Task: Use the formula "ISODD" in spreadsheet "Project portfolio".
Action: Mouse moved to (657, 84)
Screenshot: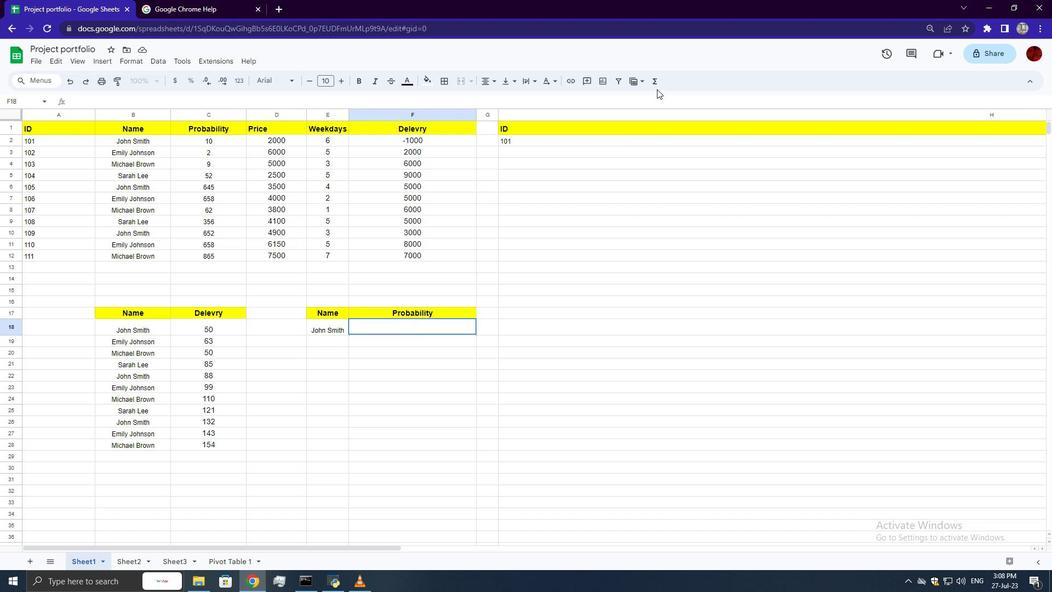 
Action: Mouse pressed left at (657, 84)
Screenshot: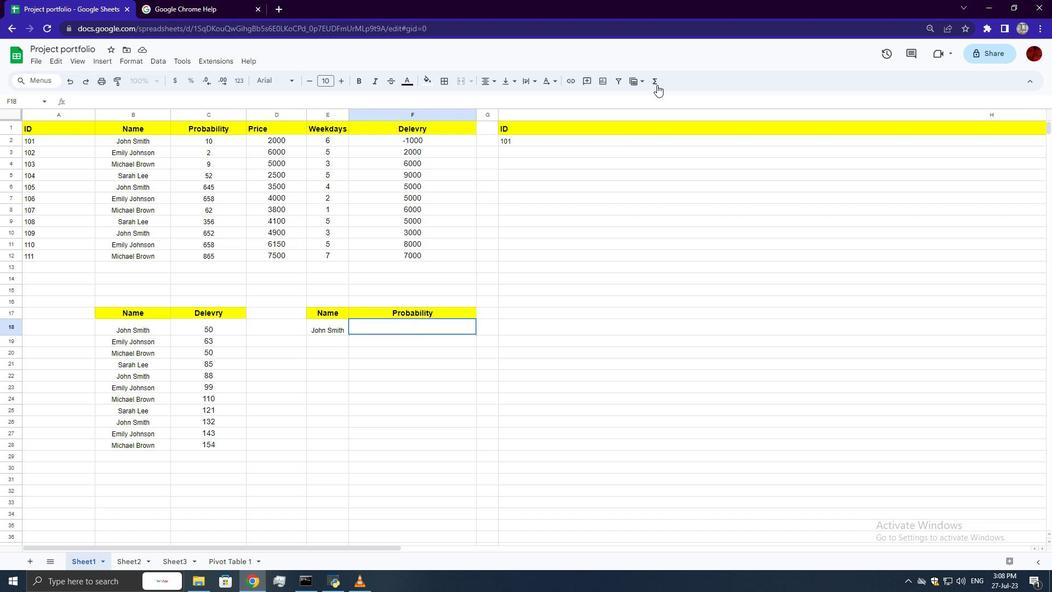 
Action: Mouse moved to (774, 192)
Screenshot: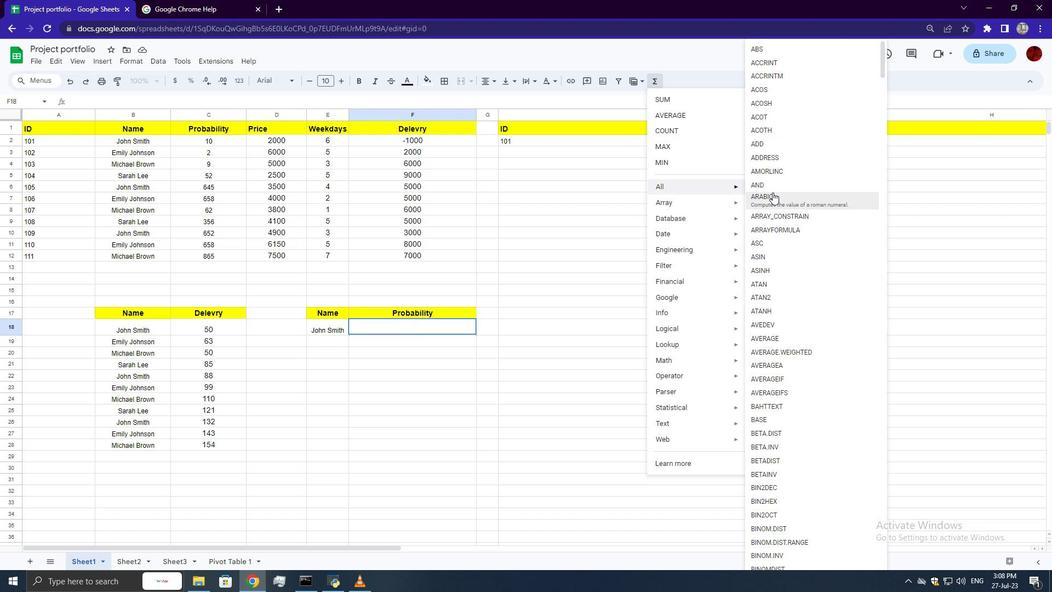 
Action: Mouse scrolled (774, 192) with delta (0, 0)
Screenshot: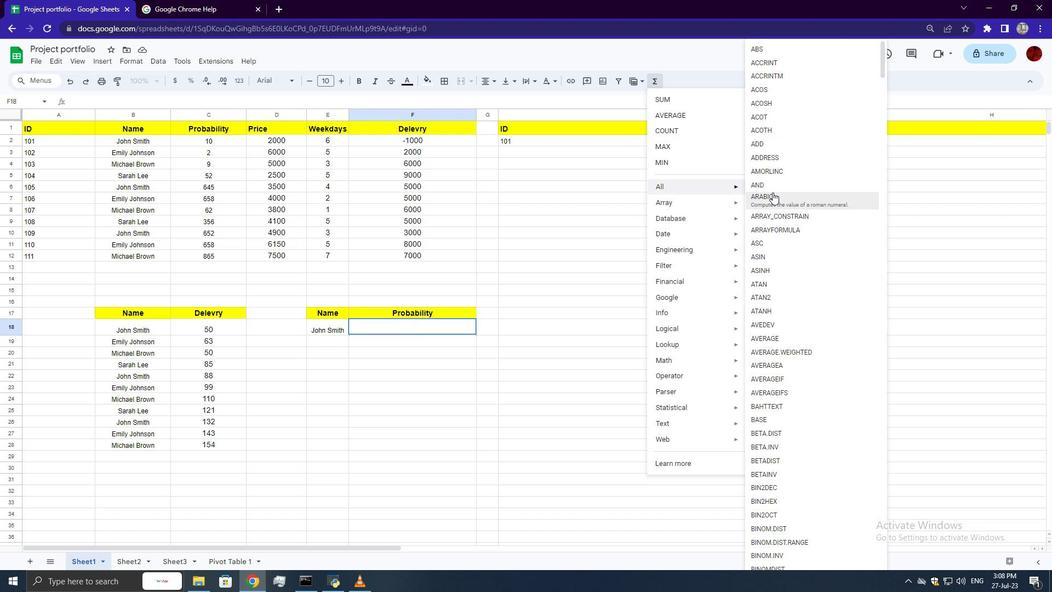 
Action: Mouse moved to (775, 195)
Screenshot: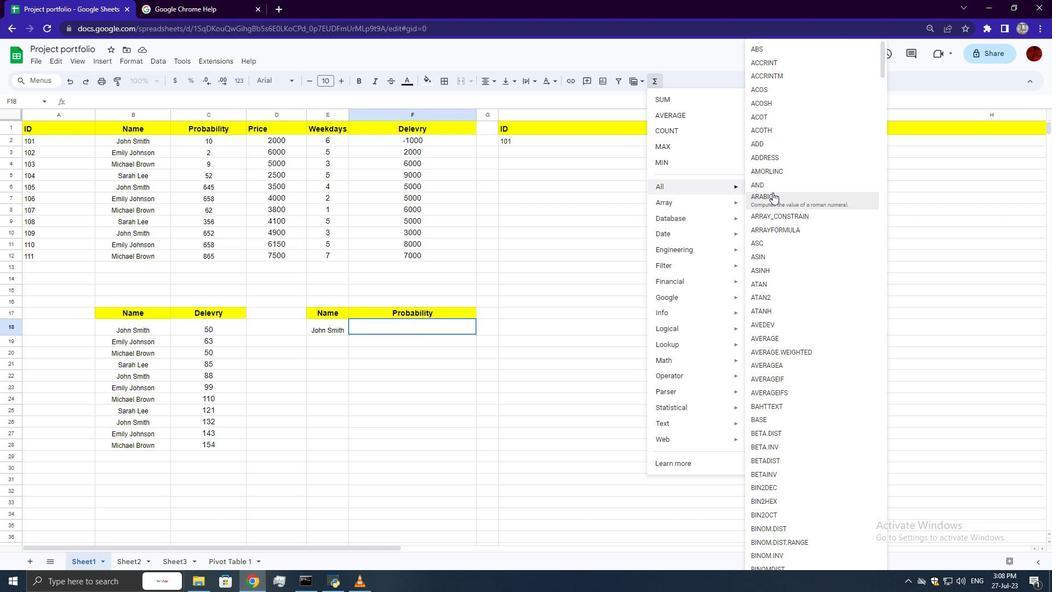 
Action: Mouse scrolled (775, 194) with delta (0, 0)
Screenshot: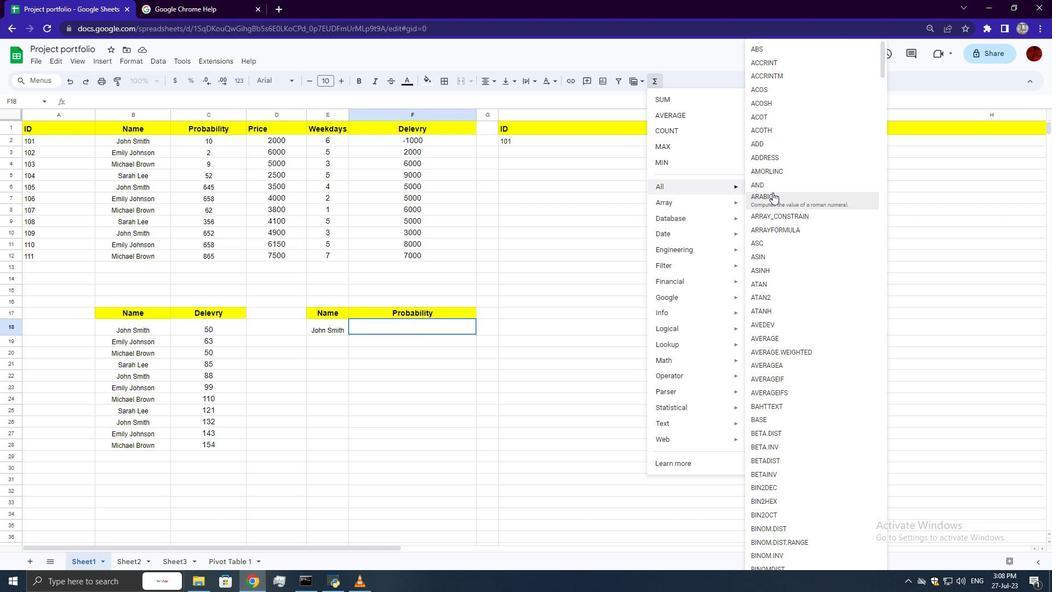 
Action: Mouse moved to (776, 195)
Screenshot: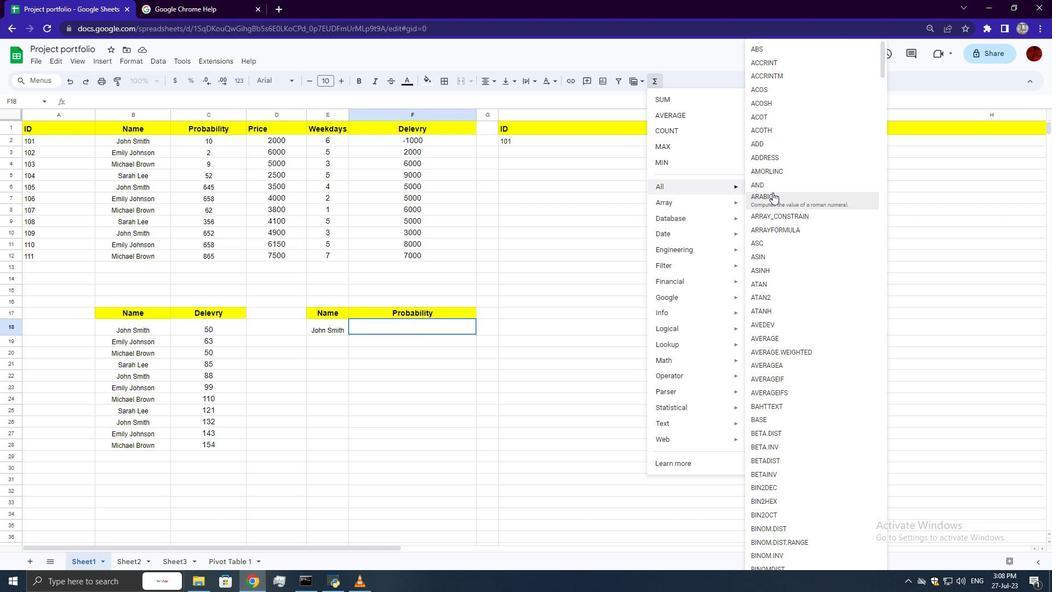 
Action: Mouse scrolled (776, 194) with delta (0, 0)
Screenshot: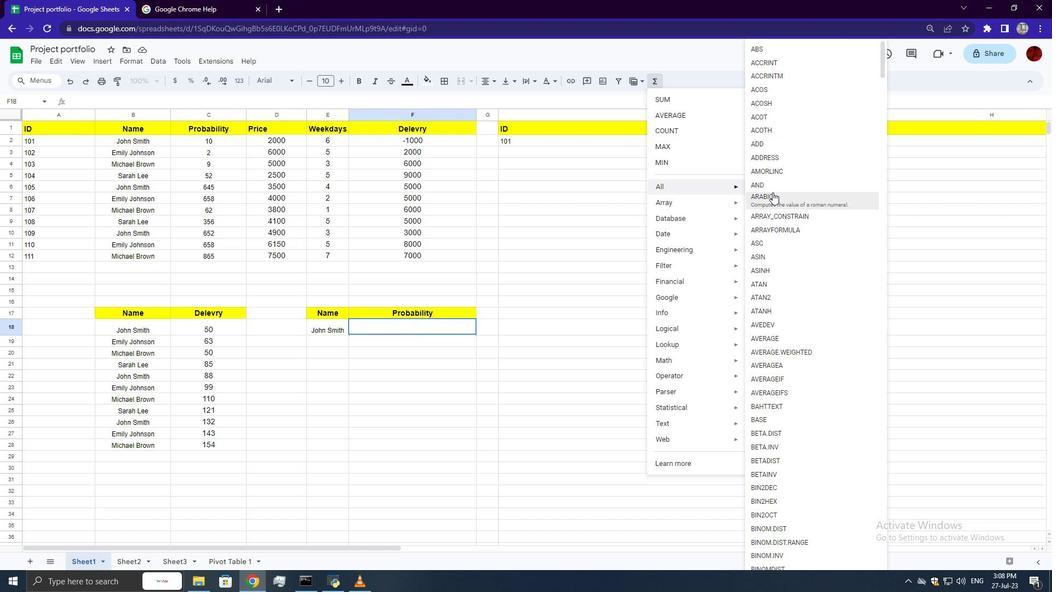 
Action: Mouse moved to (776, 195)
Screenshot: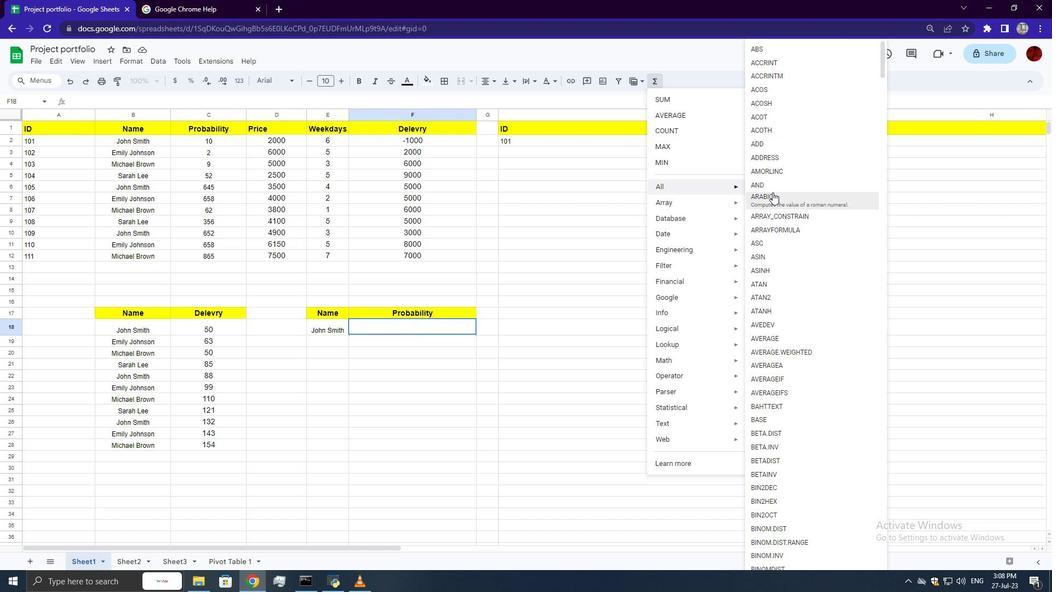 
Action: Mouse scrolled (776, 195) with delta (0, 0)
Screenshot: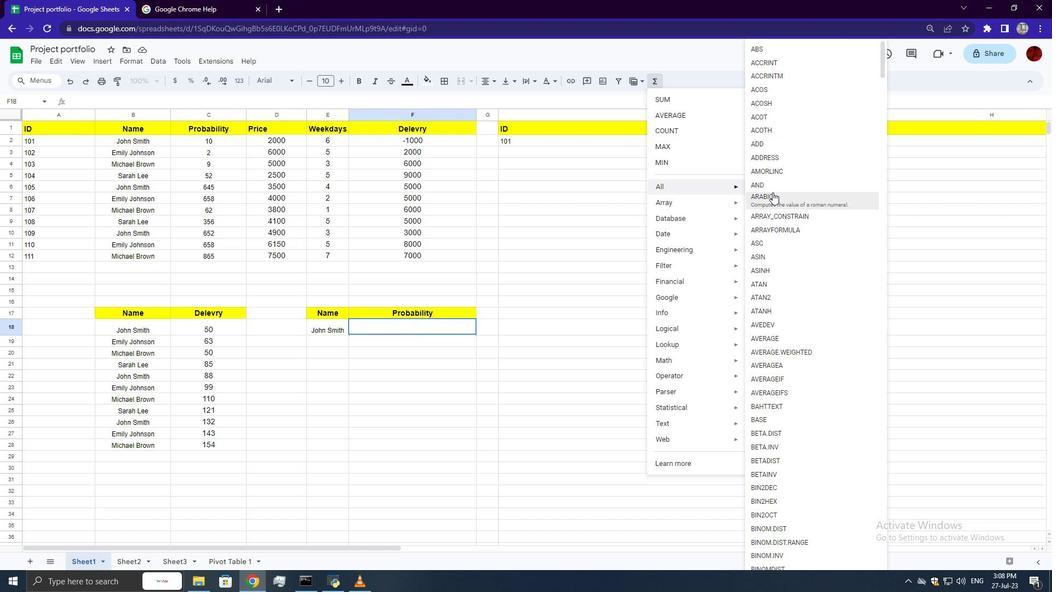 
Action: Mouse moved to (777, 197)
Screenshot: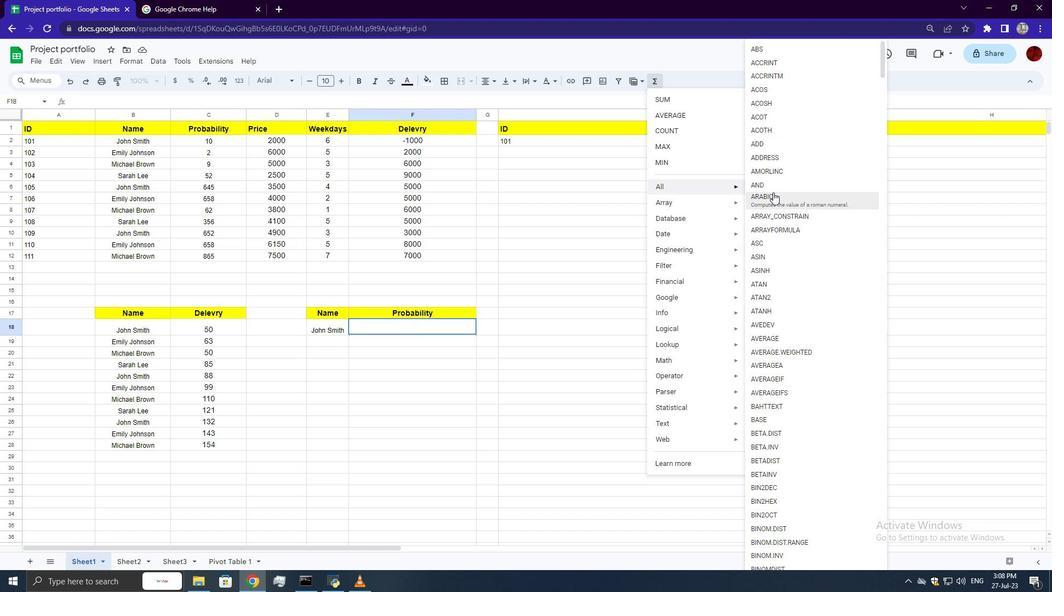 
Action: Mouse scrolled (777, 196) with delta (0, 0)
Screenshot: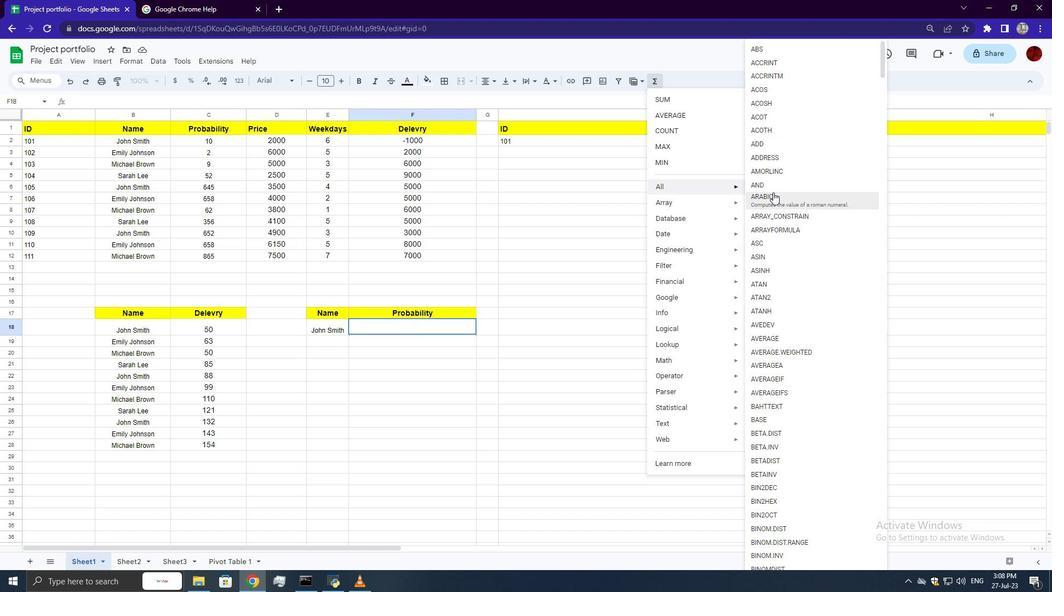 
Action: Mouse moved to (782, 206)
Screenshot: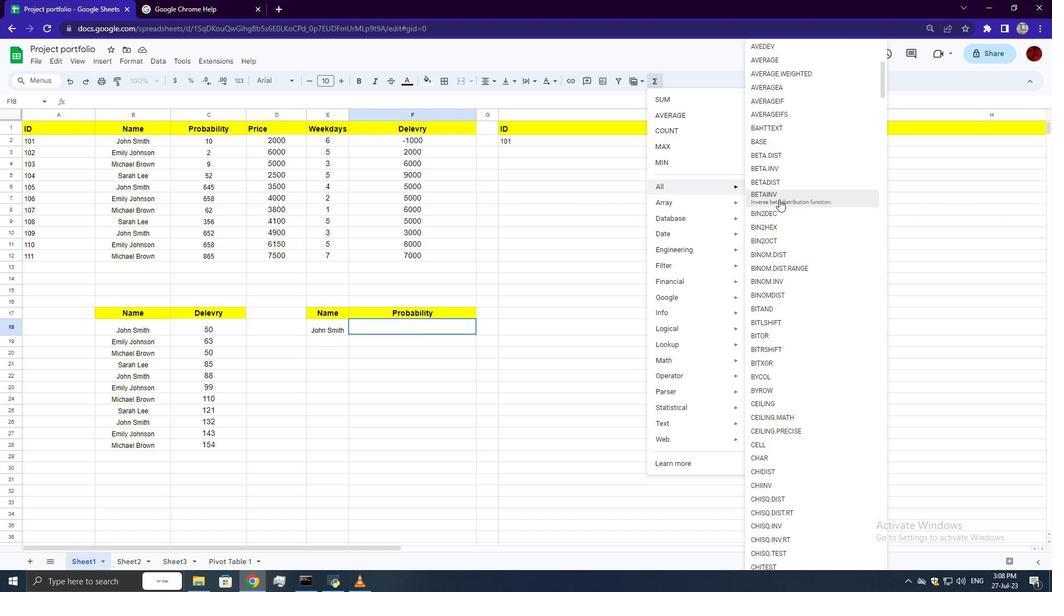 
Action: Mouse scrolled (782, 206) with delta (0, 0)
Screenshot: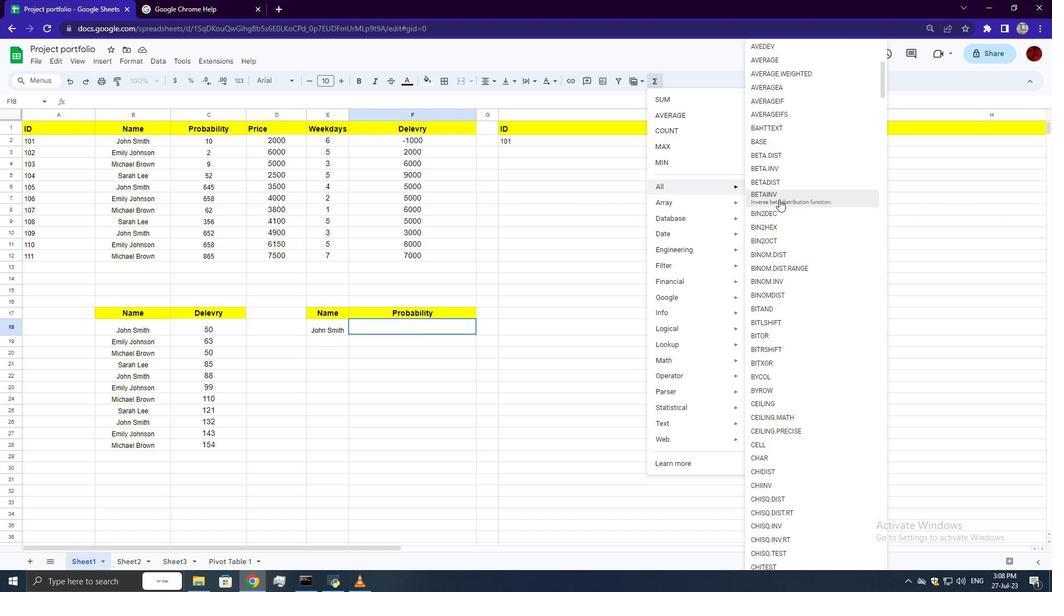 
Action: Mouse moved to (782, 206)
Screenshot: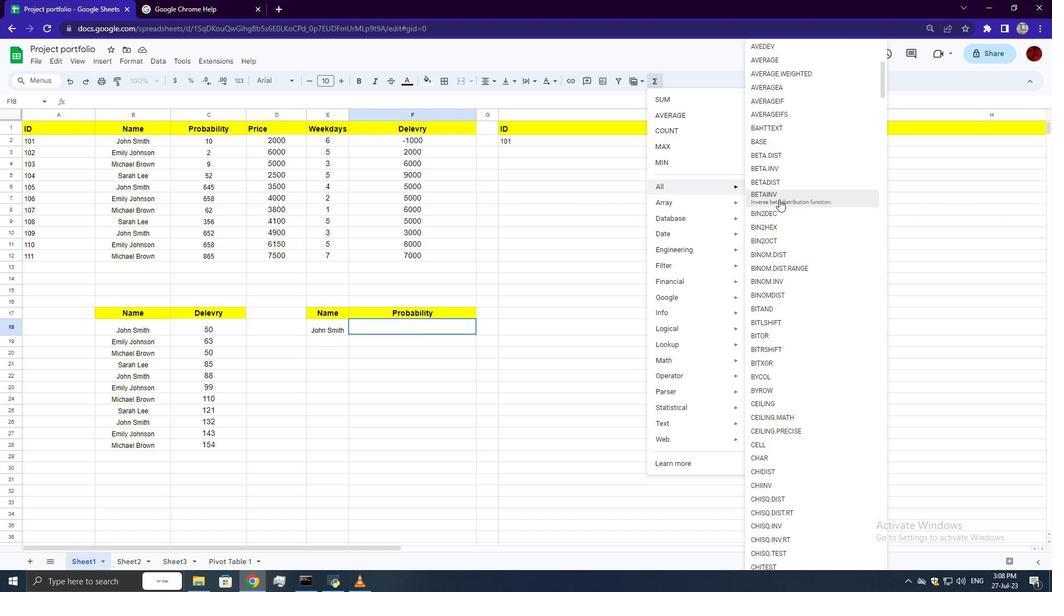 
Action: Mouse scrolled (782, 206) with delta (0, 0)
Screenshot: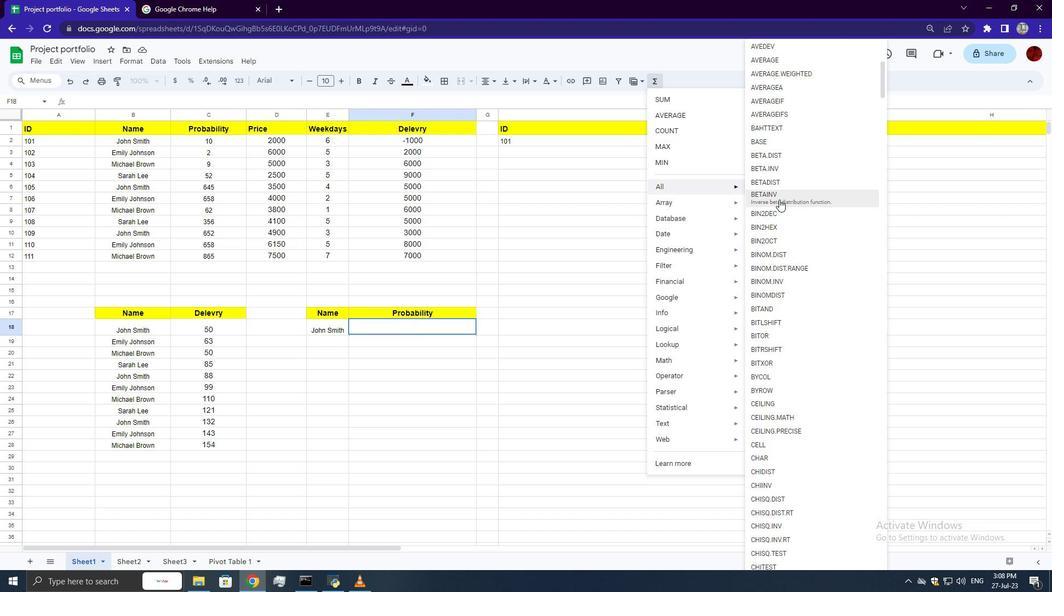 
Action: Mouse scrolled (782, 206) with delta (0, 0)
Screenshot: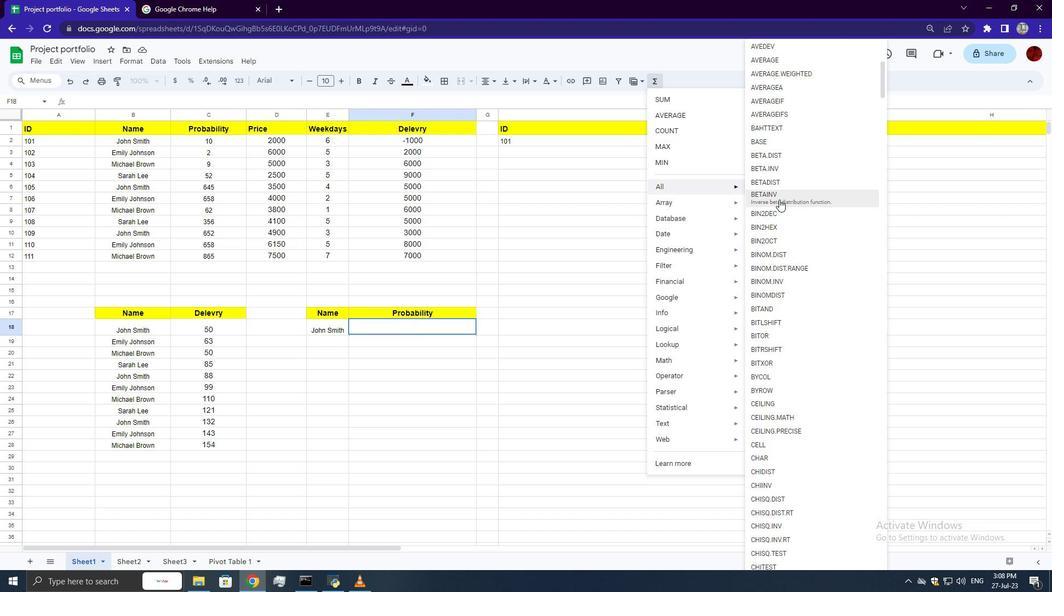 
Action: Mouse scrolled (782, 206) with delta (0, 0)
Screenshot: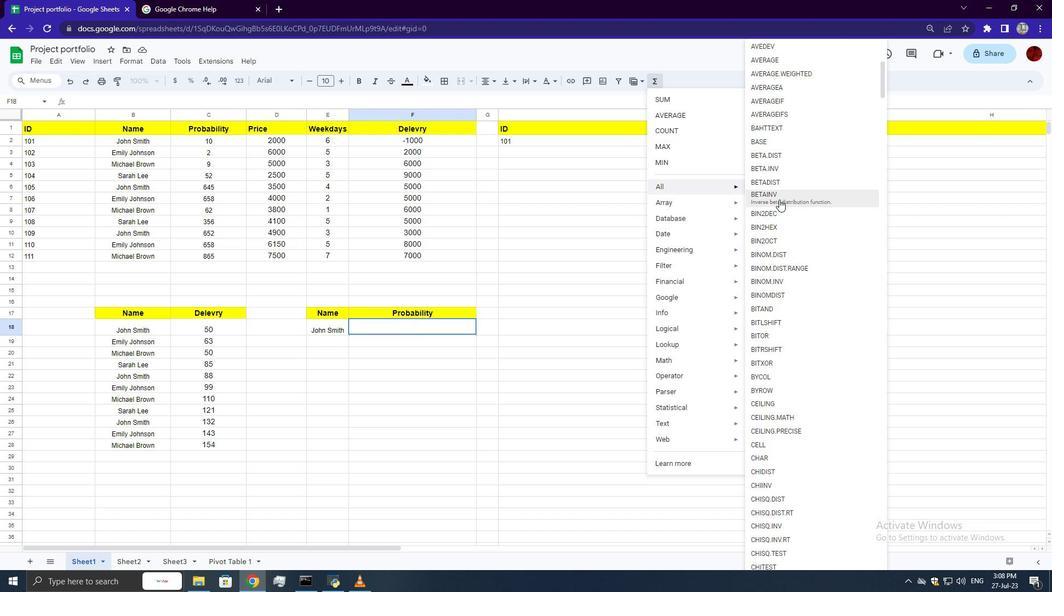 
Action: Mouse scrolled (782, 206) with delta (0, 0)
Screenshot: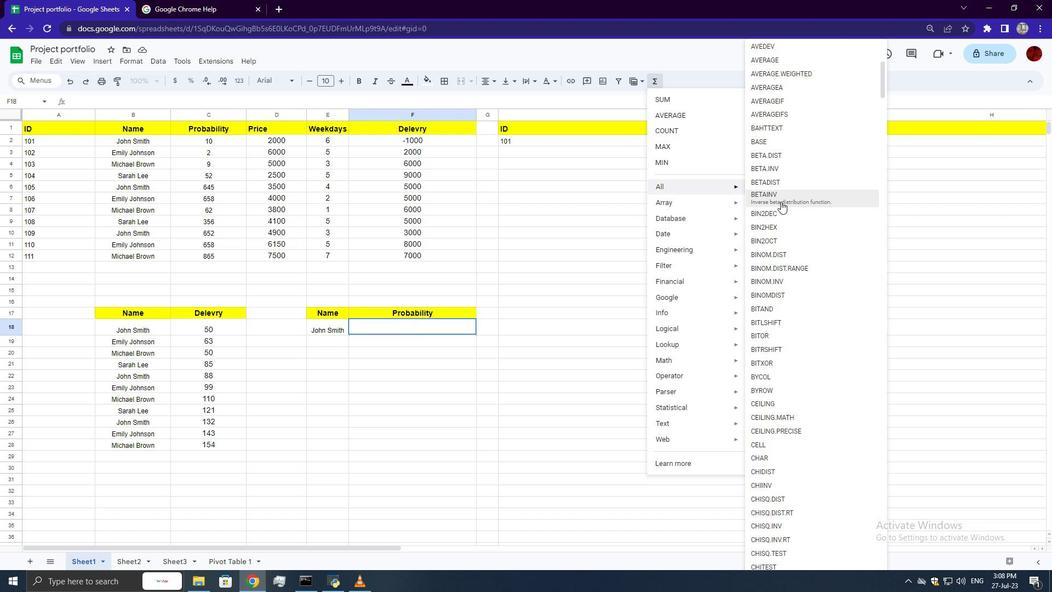 
Action: Mouse moved to (784, 211)
Screenshot: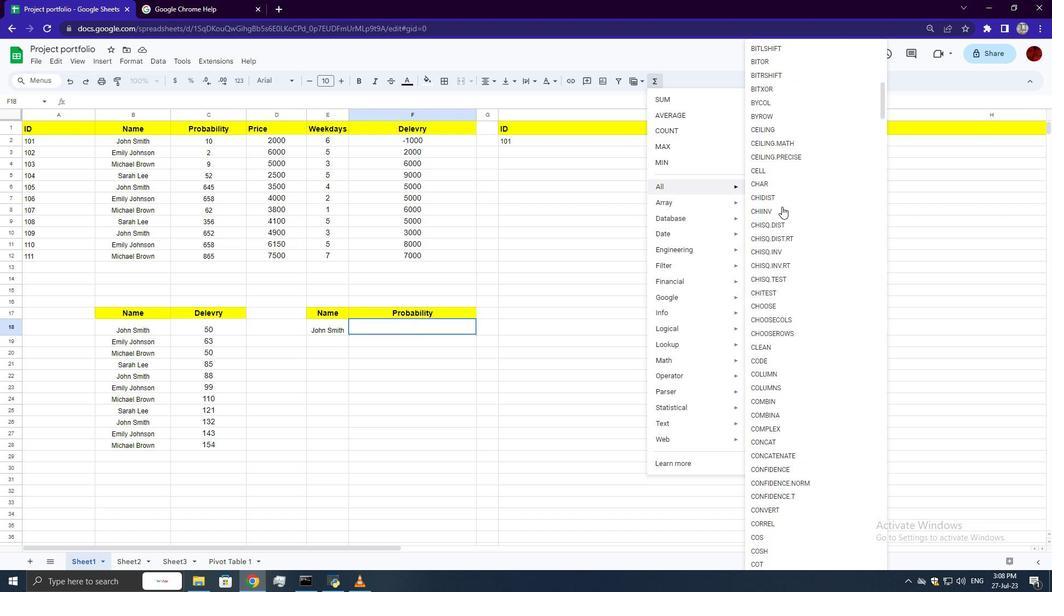 
Action: Mouse scrolled (783, 211) with delta (0, 0)
Screenshot: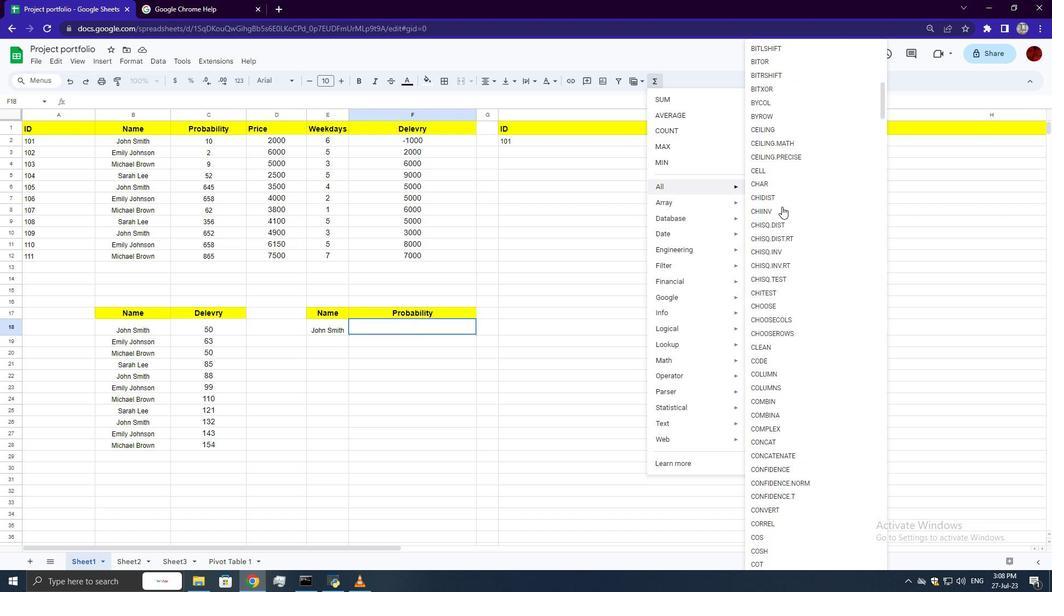 
Action: Mouse scrolled (783, 211) with delta (0, 0)
Screenshot: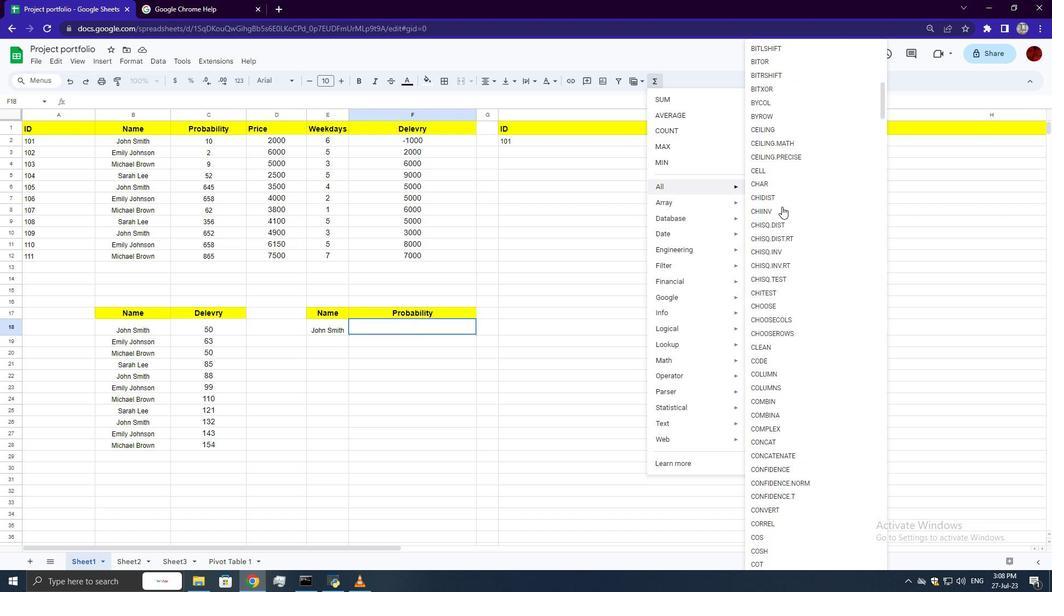 
Action: Mouse scrolled (784, 211) with delta (0, 0)
Screenshot: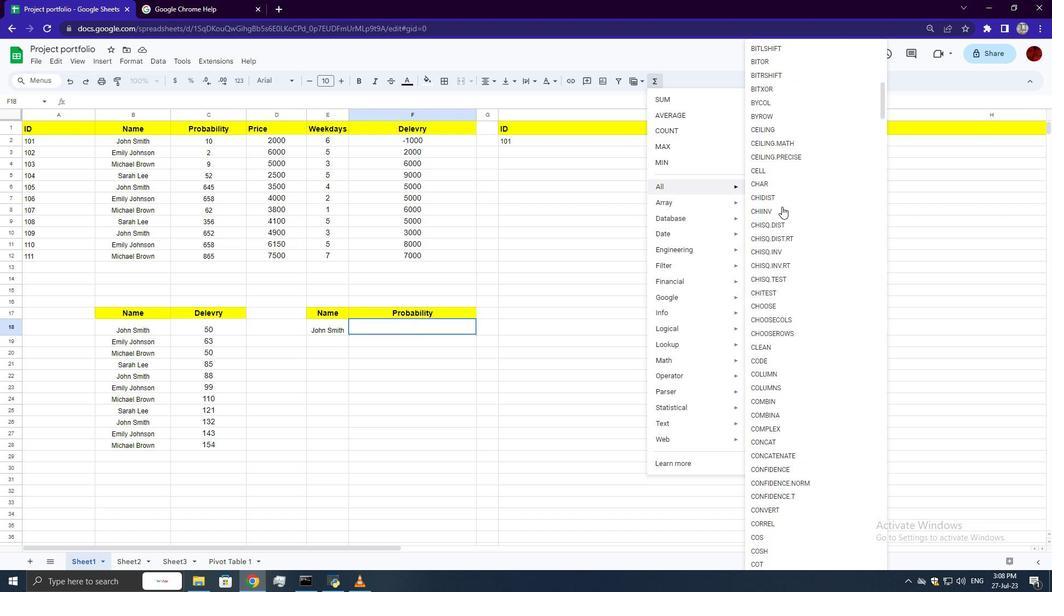 
Action: Mouse scrolled (784, 211) with delta (0, 0)
Screenshot: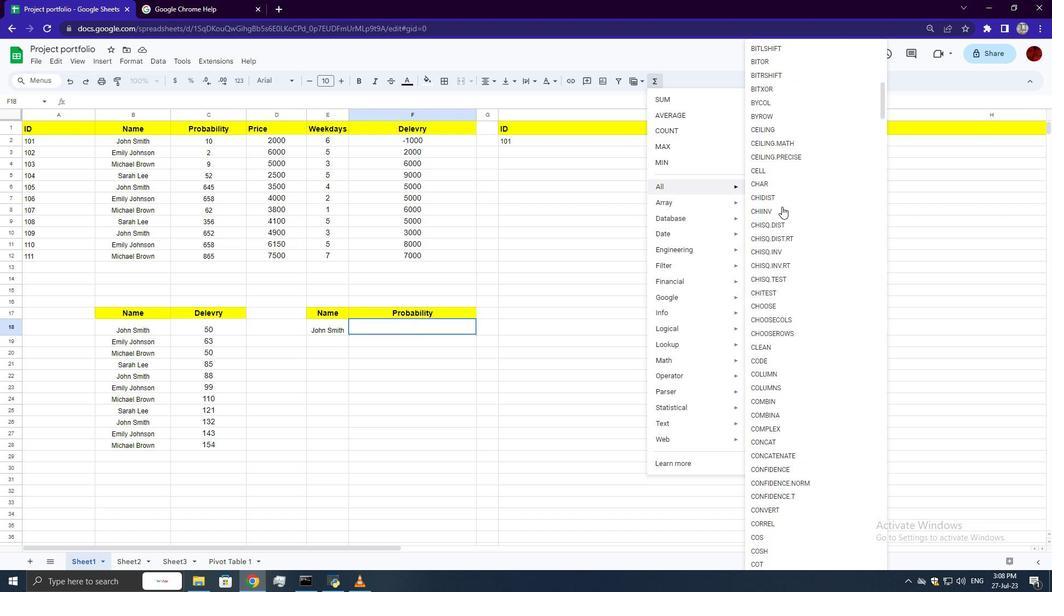 
Action: Mouse moved to (784, 213)
Screenshot: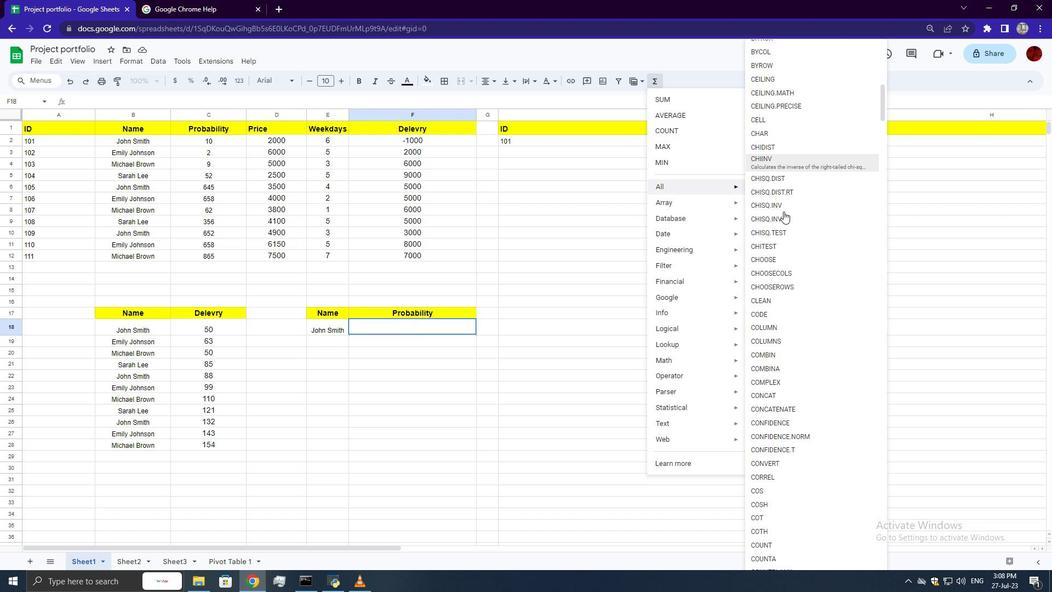 
Action: Mouse scrolled (784, 212) with delta (0, 0)
Screenshot: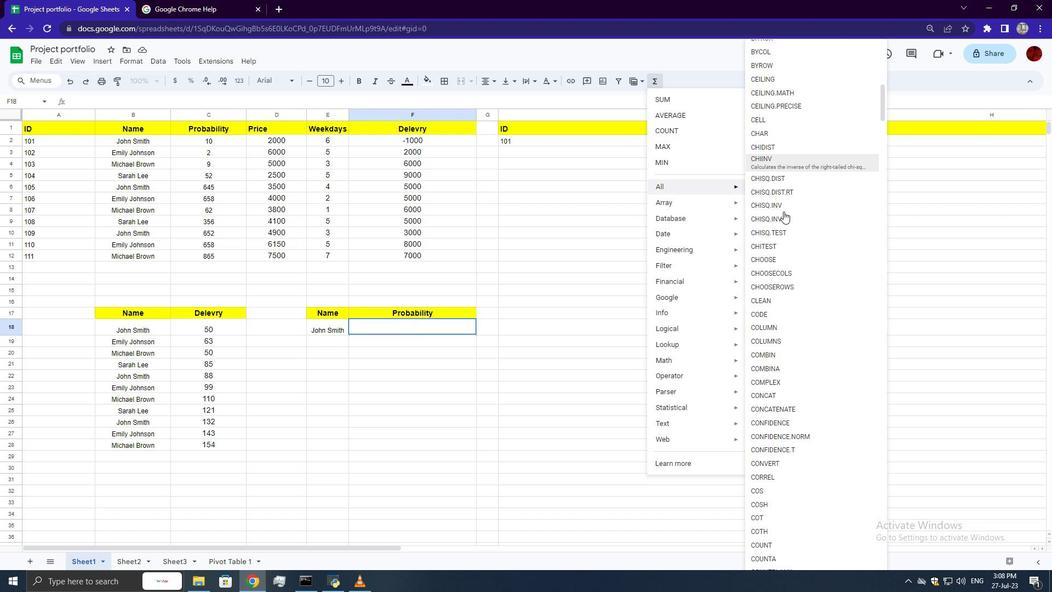 
Action: Mouse moved to (784, 214)
Screenshot: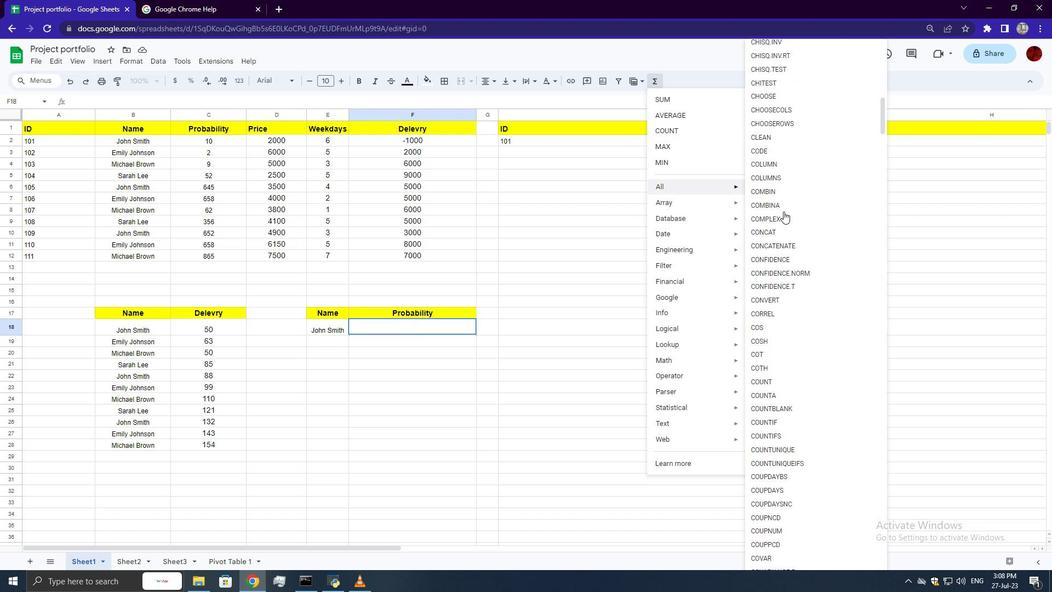 
Action: Mouse scrolled (784, 214) with delta (0, 0)
Screenshot: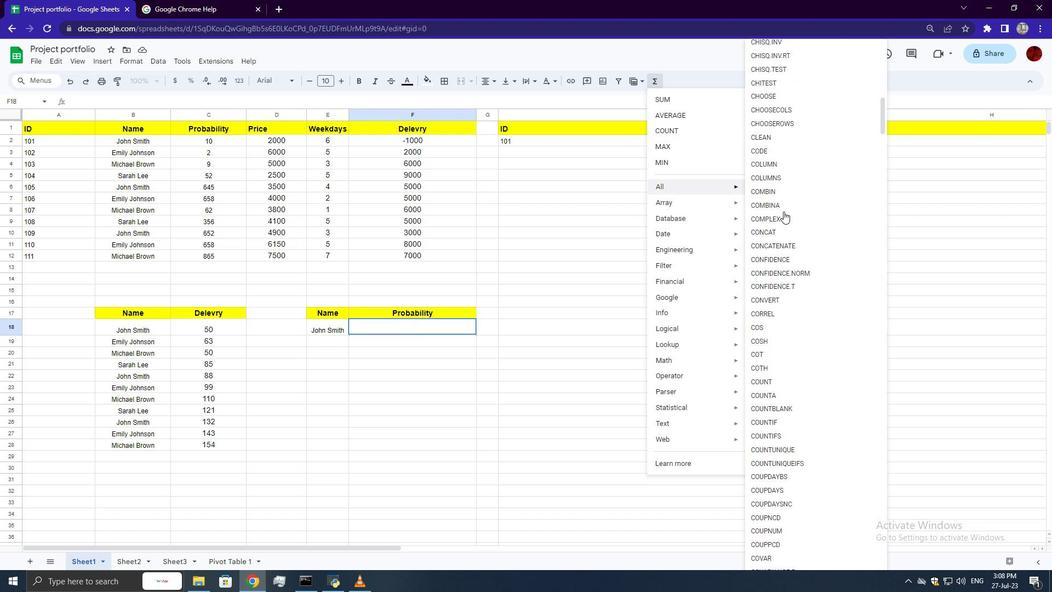 
Action: Mouse scrolled (784, 214) with delta (0, 0)
Screenshot: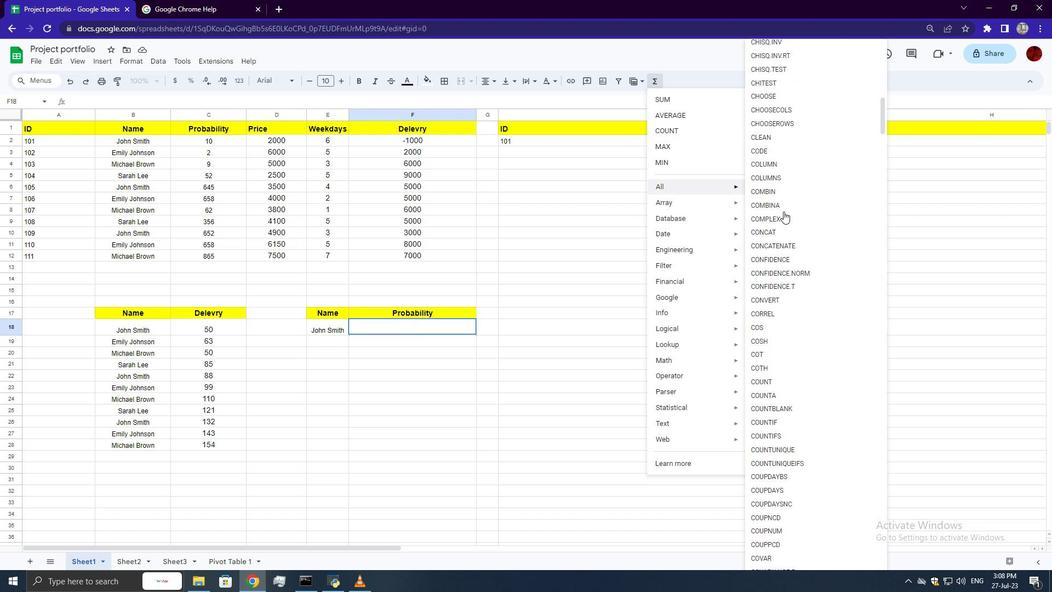 
Action: Mouse scrolled (784, 214) with delta (0, 0)
Screenshot: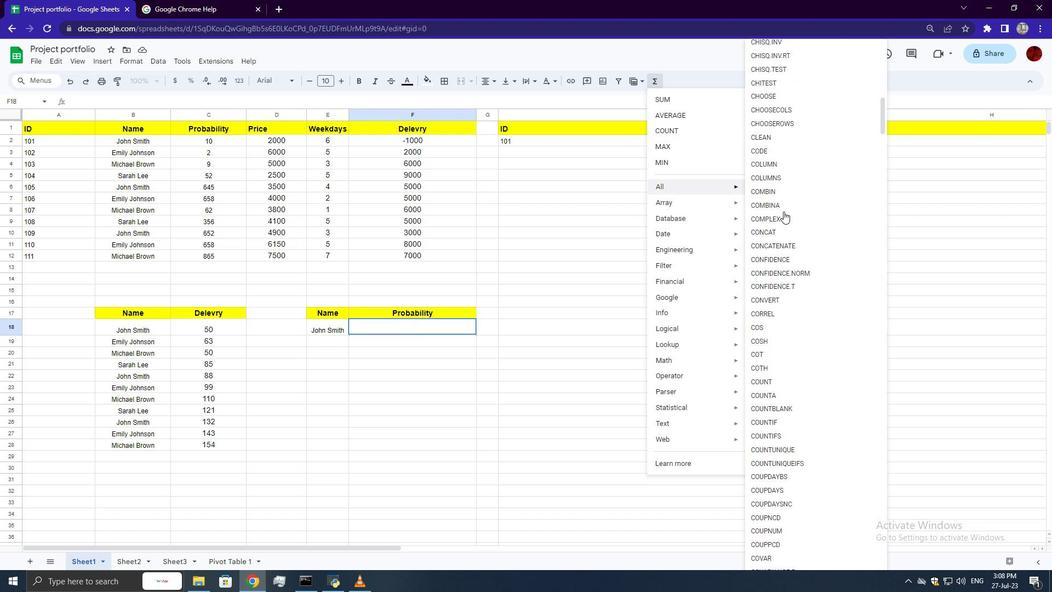 
Action: Mouse moved to (784, 217)
Screenshot: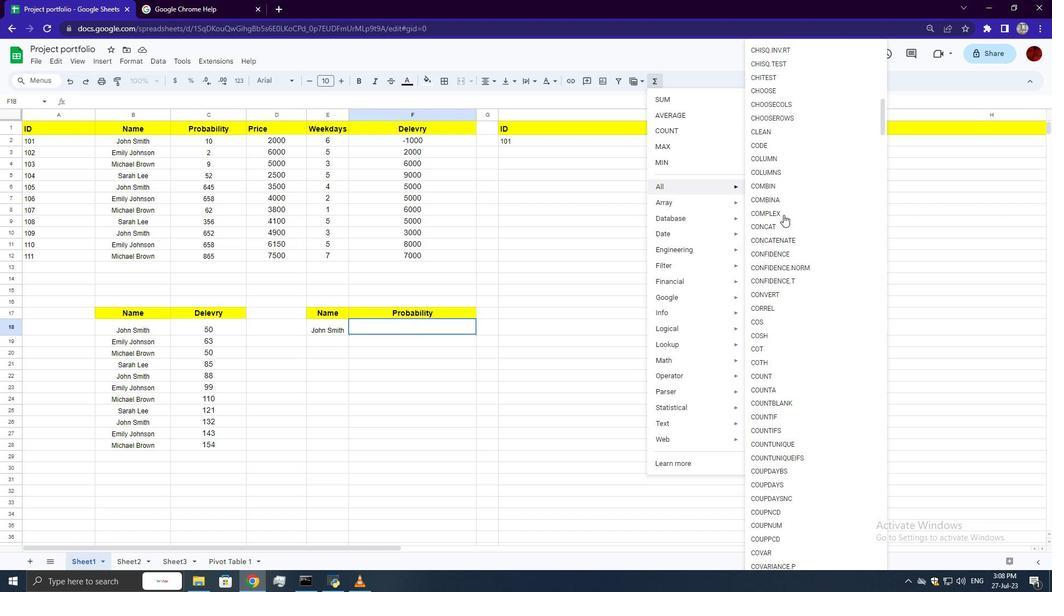 
Action: Mouse scrolled (784, 215) with delta (0, 0)
Screenshot: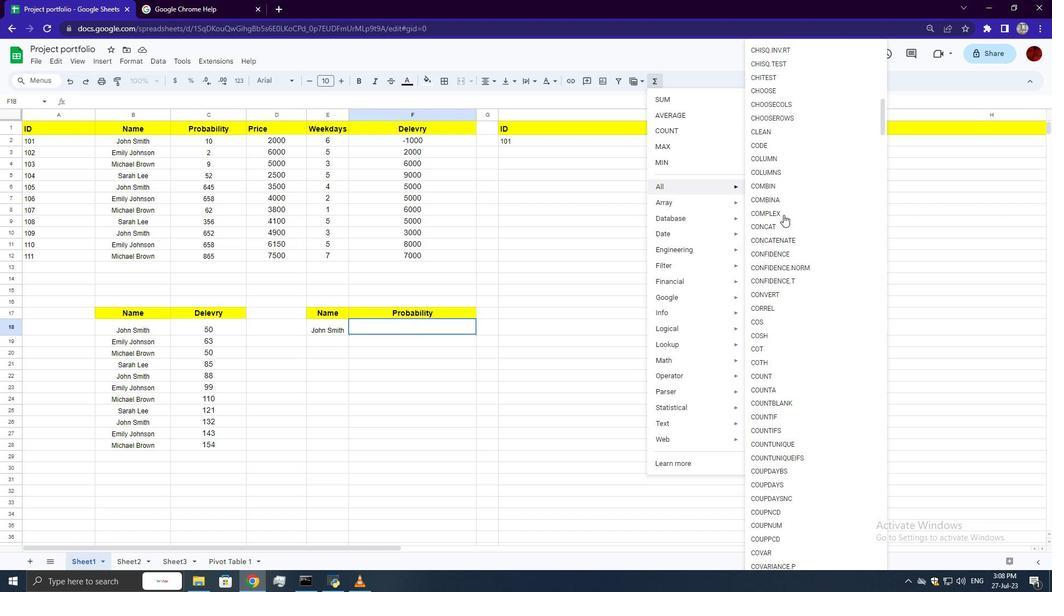 
Action: Mouse moved to (784, 219)
Screenshot: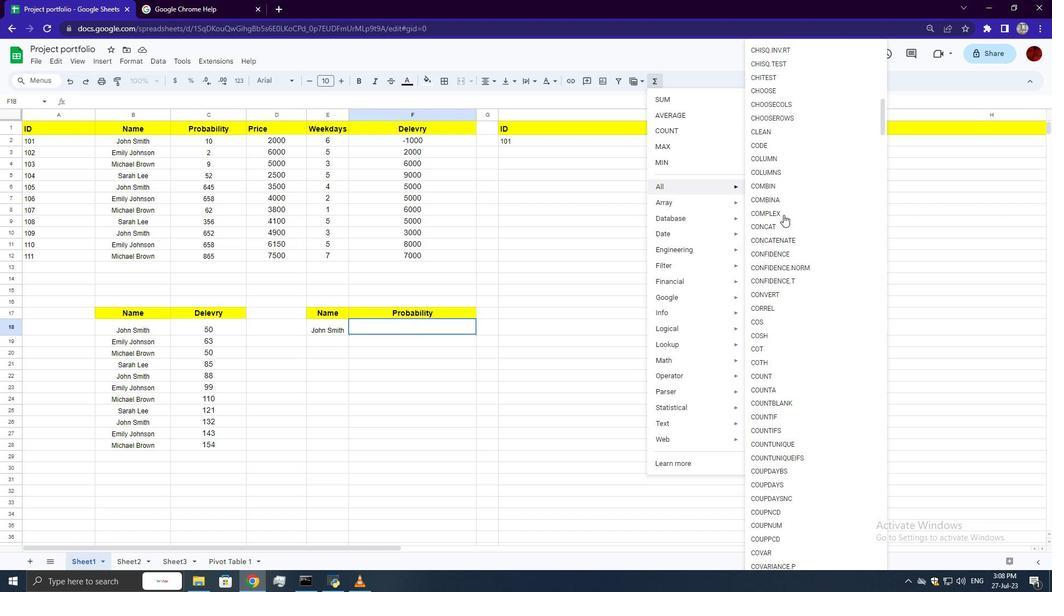 
Action: Mouse scrolled (784, 219) with delta (0, 0)
Screenshot: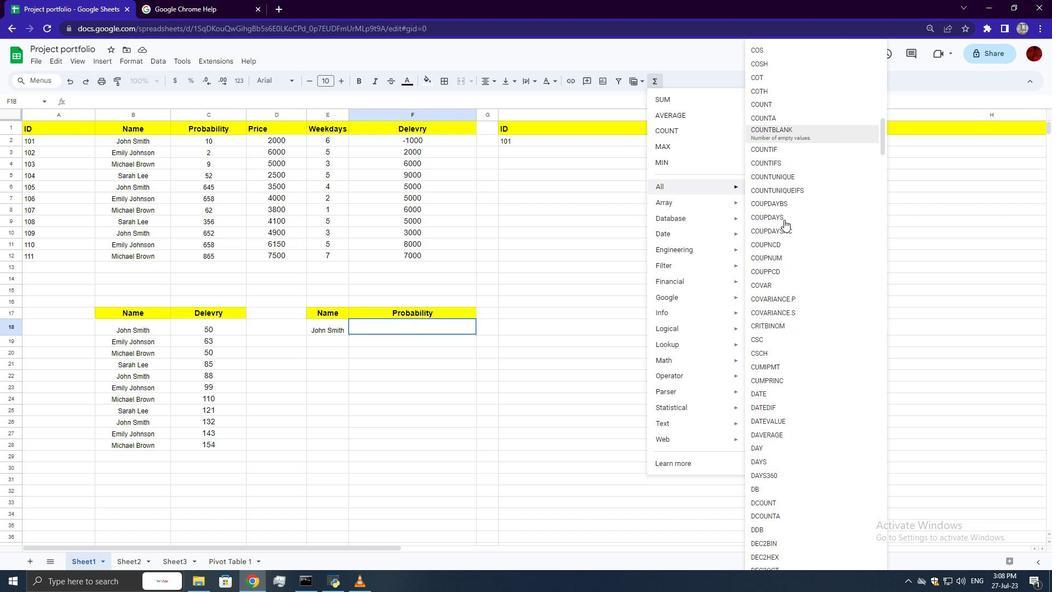 
Action: Mouse moved to (784, 222)
Screenshot: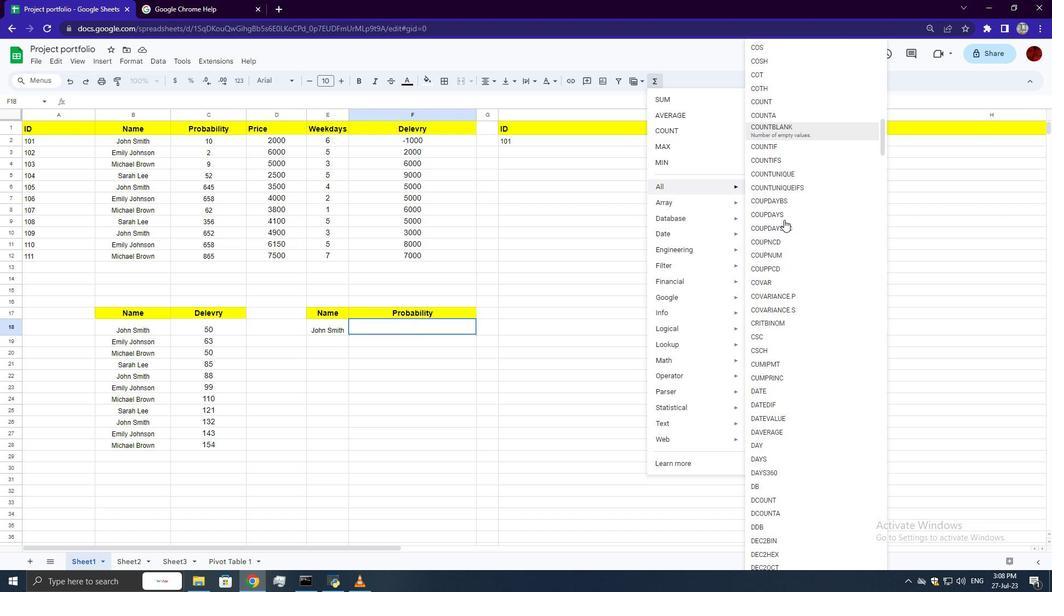 
Action: Mouse scrolled (784, 221) with delta (0, 0)
Screenshot: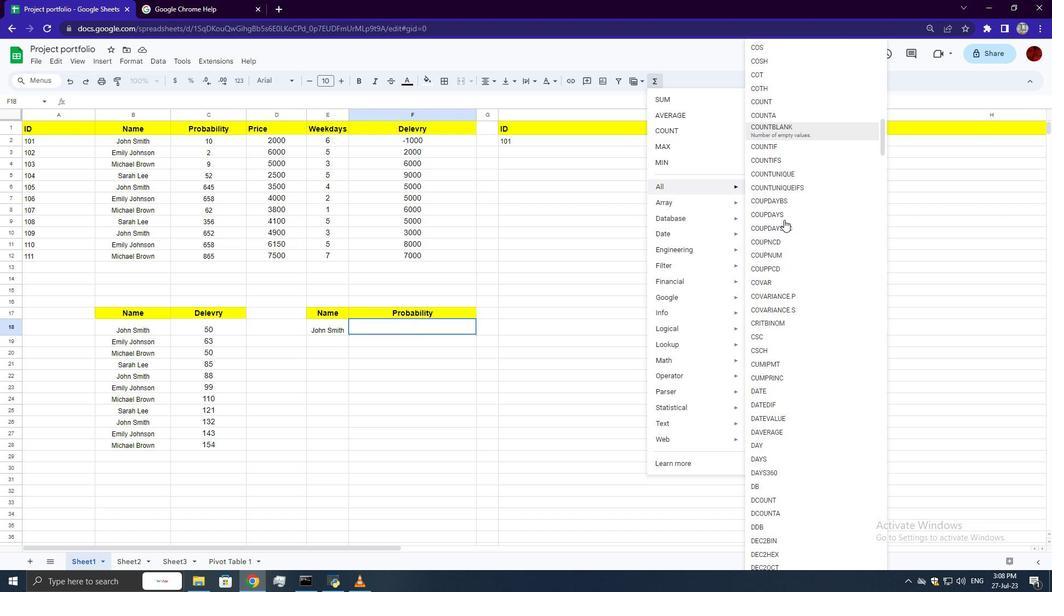 
Action: Mouse moved to (782, 236)
Screenshot: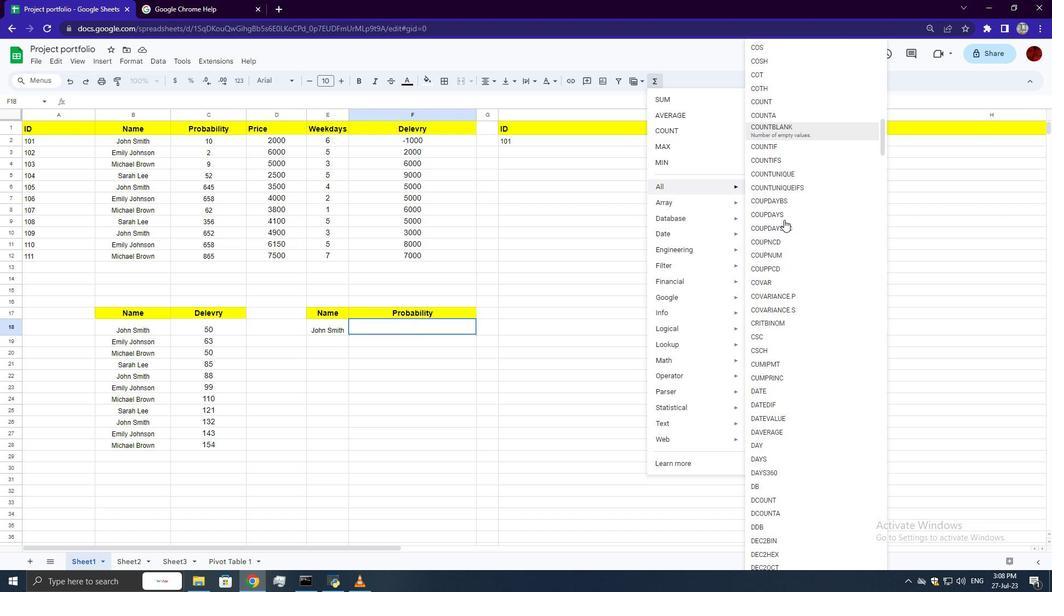 
Action: Mouse scrolled (782, 236) with delta (0, 0)
Screenshot: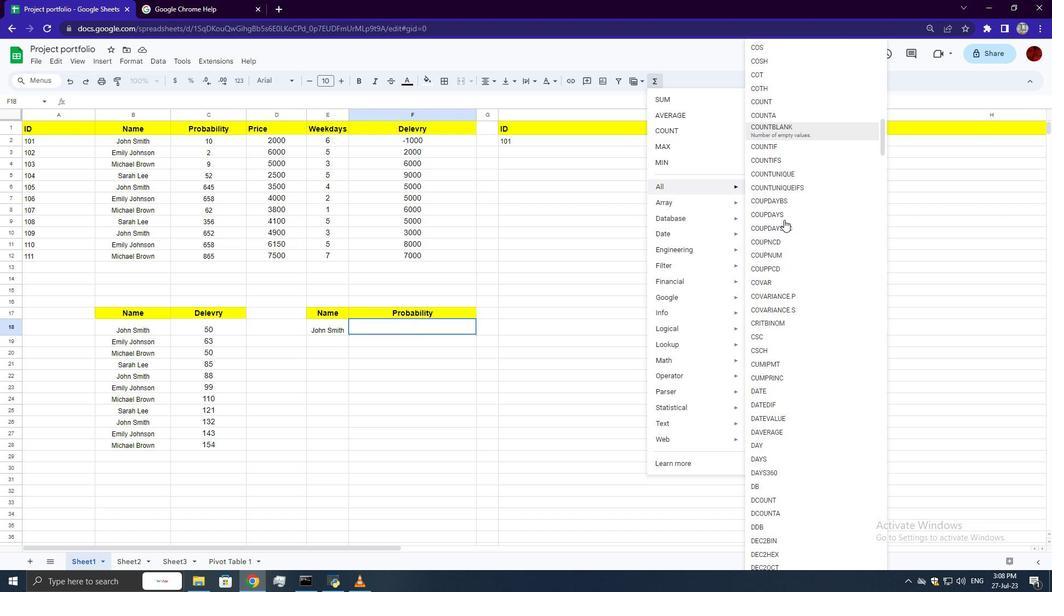 
Action: Mouse moved to (784, 239)
Screenshot: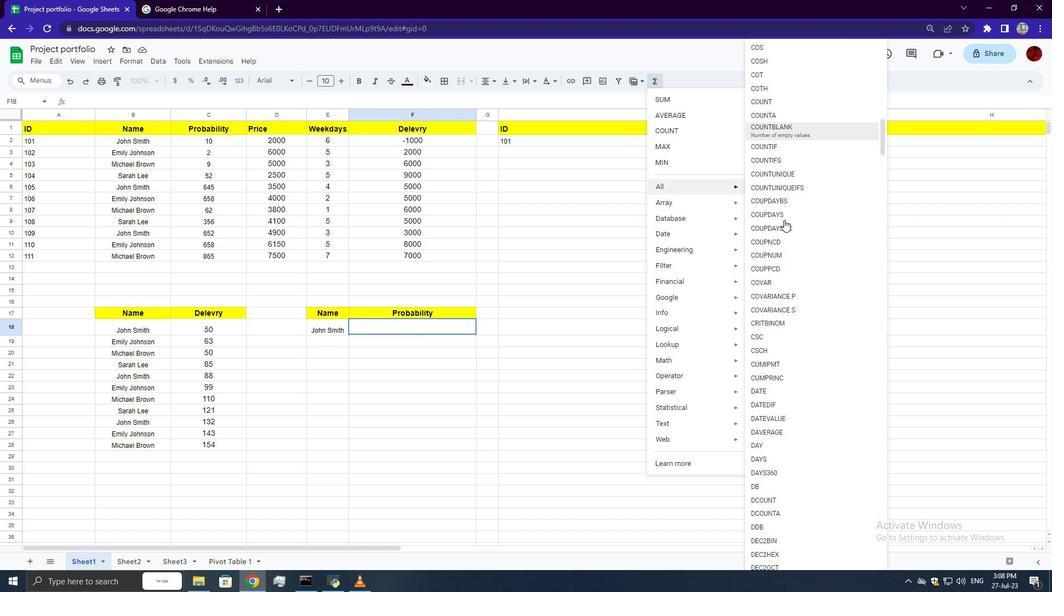 
Action: Mouse scrolled (784, 238) with delta (0, 0)
Screenshot: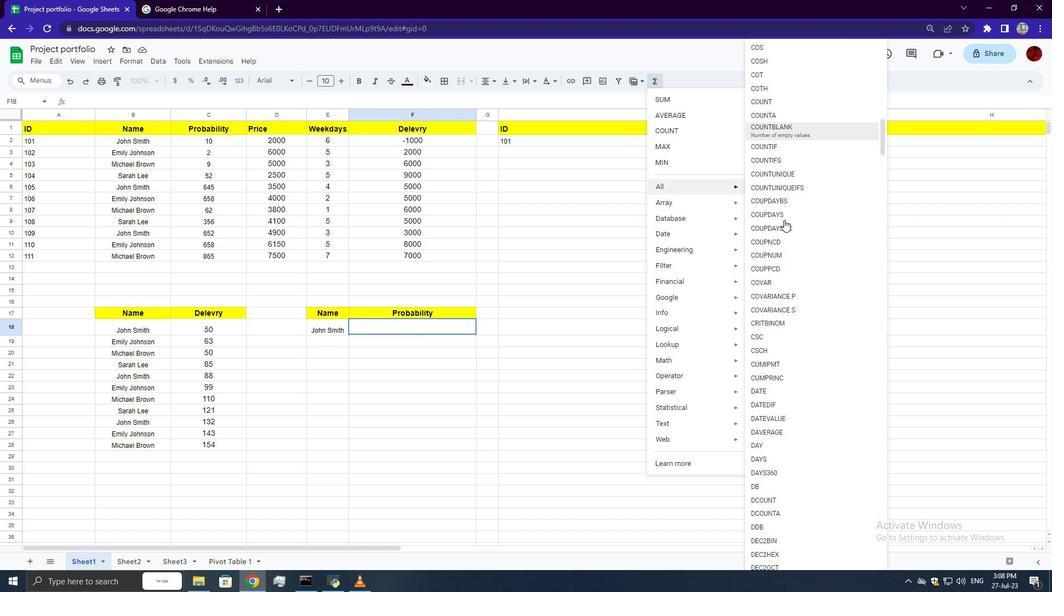 
Action: Mouse scrolled (784, 238) with delta (0, 0)
Screenshot: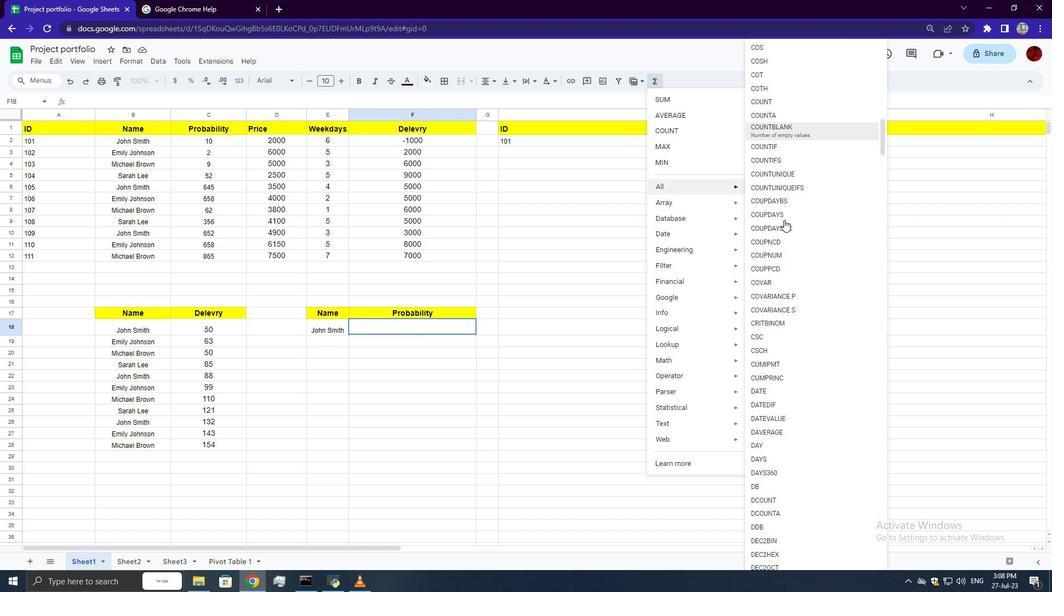 
Action: Mouse scrolled (784, 238) with delta (0, 0)
Screenshot: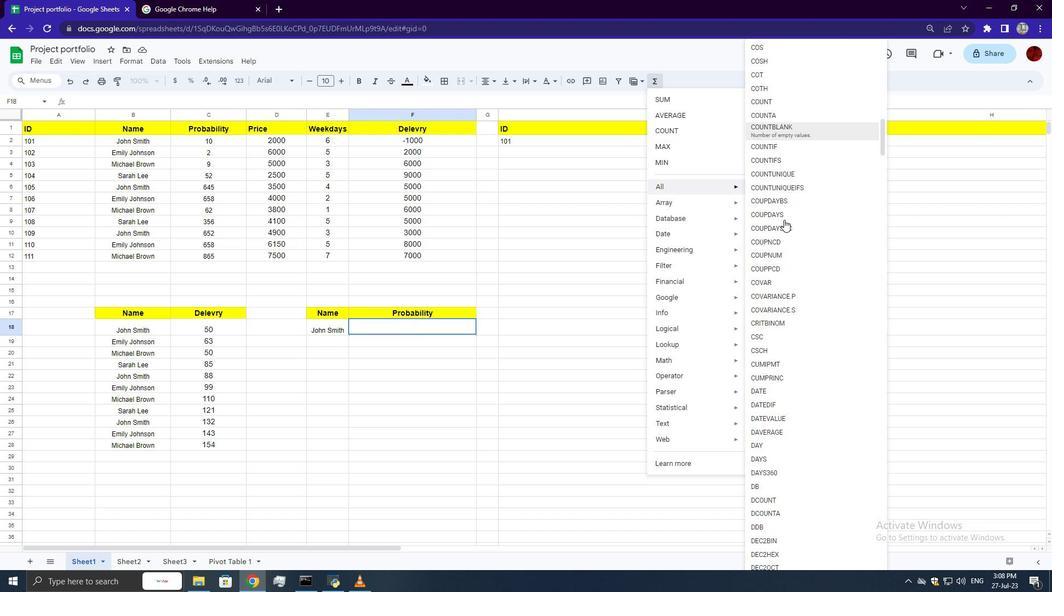 
Action: Mouse moved to (790, 256)
Screenshot: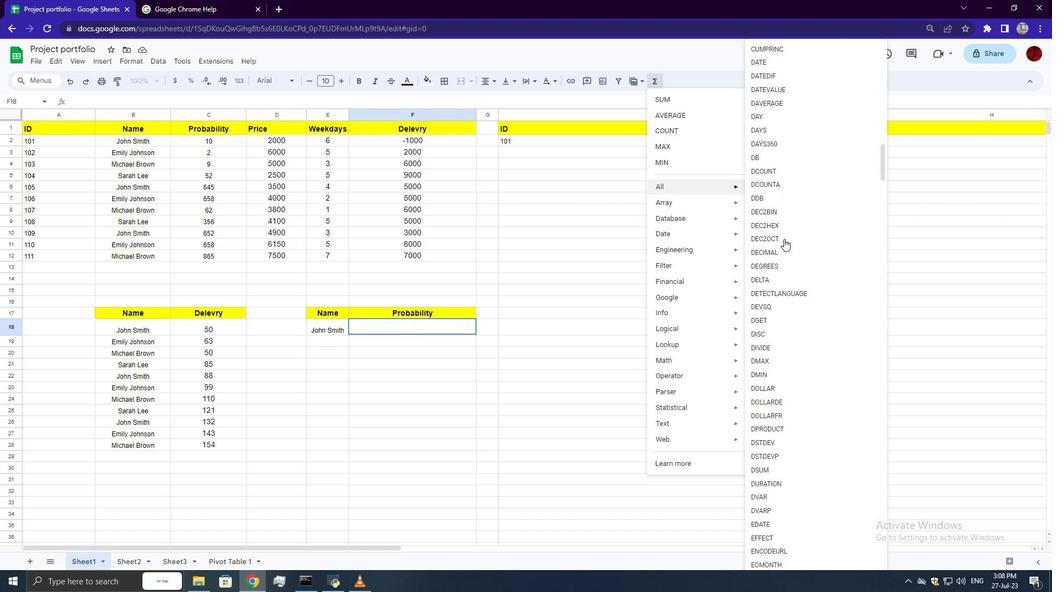 
Action: Mouse scrolled (790, 256) with delta (0, 0)
Screenshot: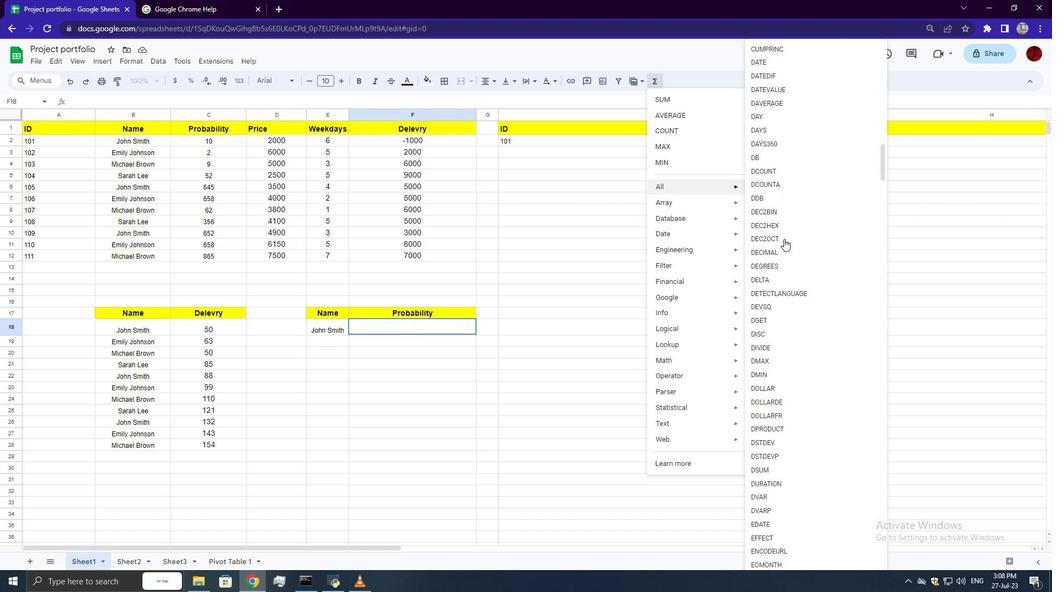 
Action: Mouse moved to (793, 262)
Screenshot: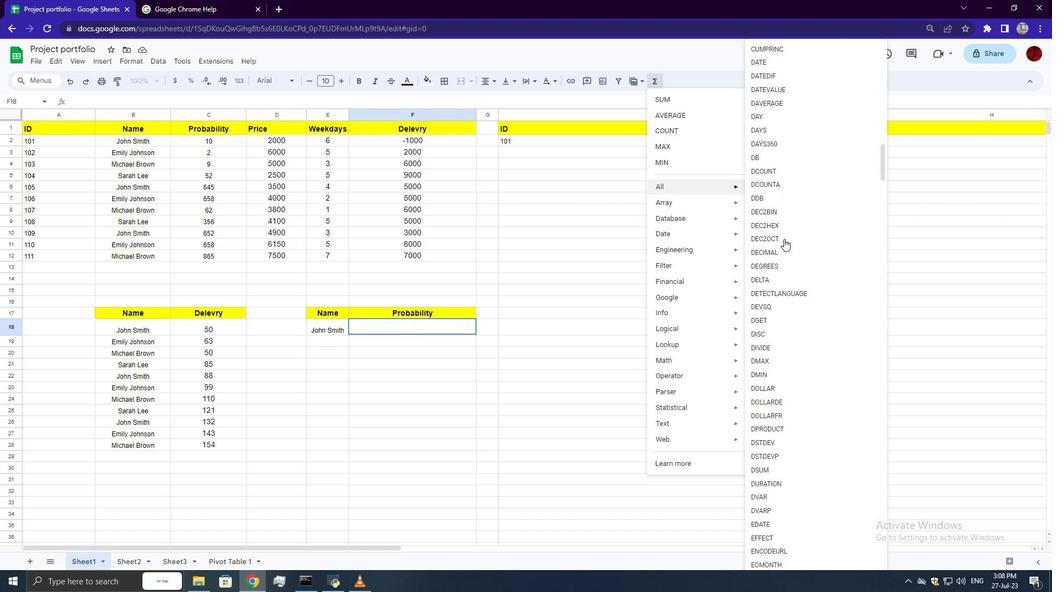 
Action: Mouse scrolled (793, 261) with delta (0, 0)
Screenshot: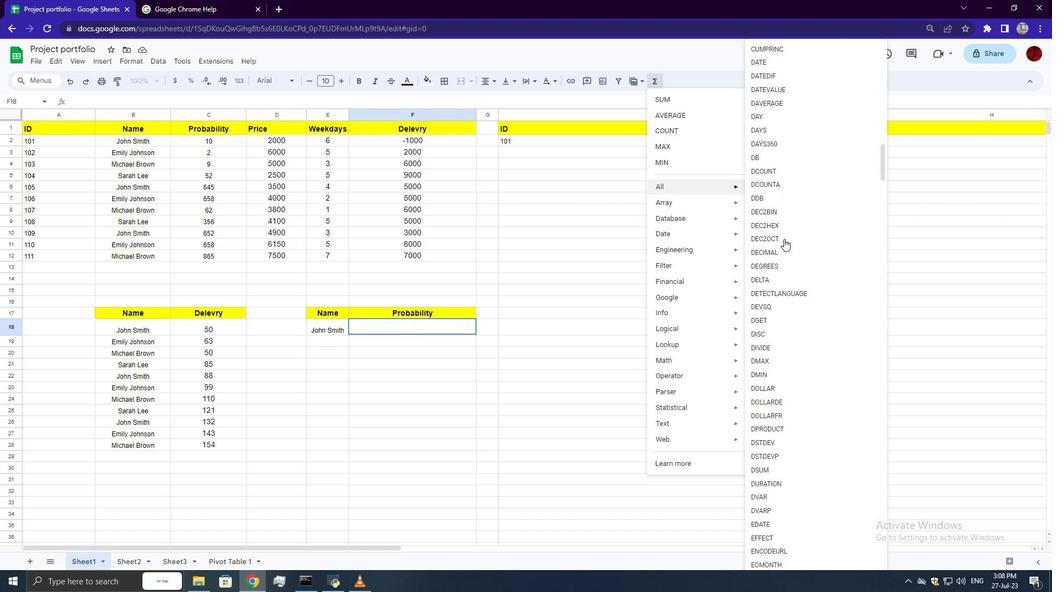 
Action: Mouse moved to (793, 263)
Screenshot: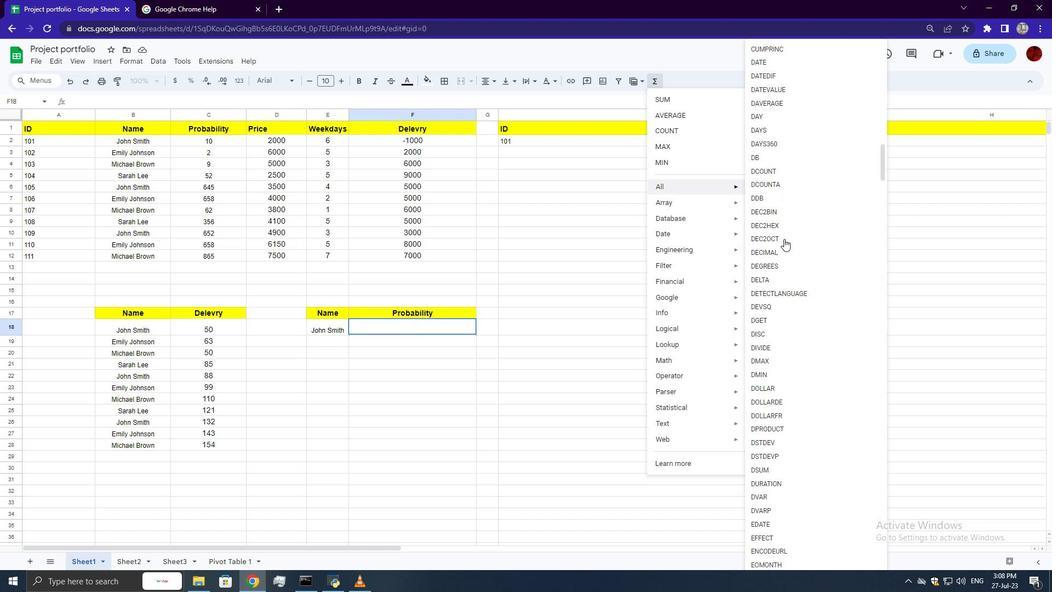 
Action: Mouse scrolled (793, 263) with delta (0, 0)
Screenshot: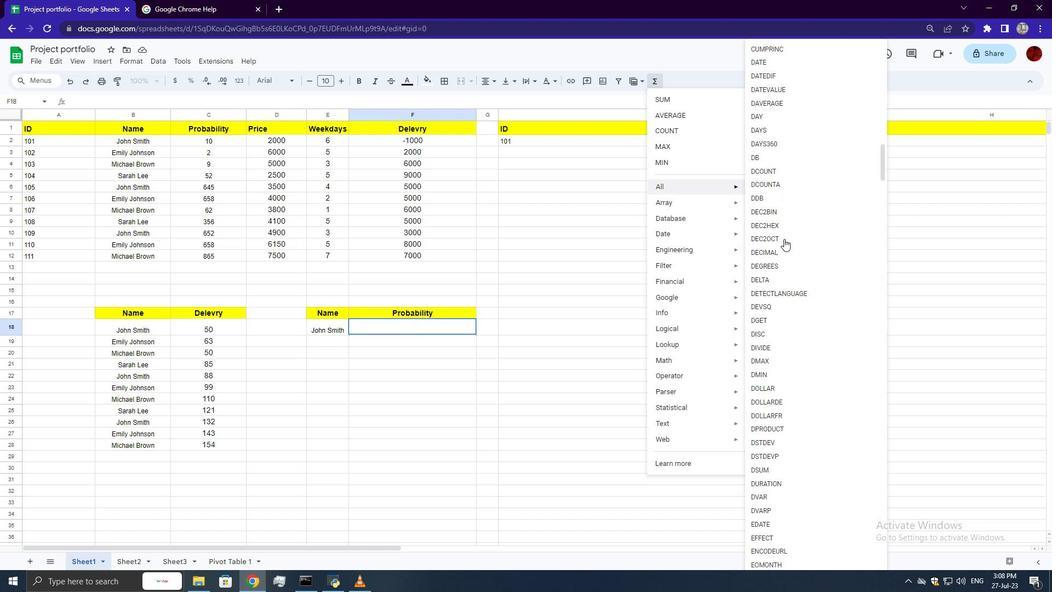 
Action: Mouse moved to (795, 265)
Screenshot: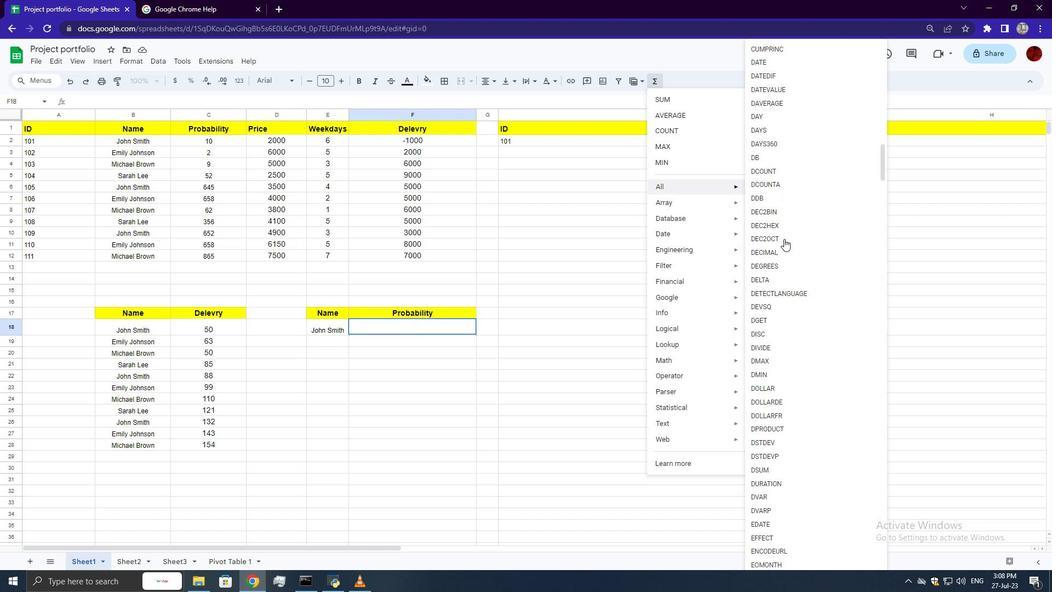 
Action: Mouse scrolled (795, 264) with delta (0, 0)
Screenshot: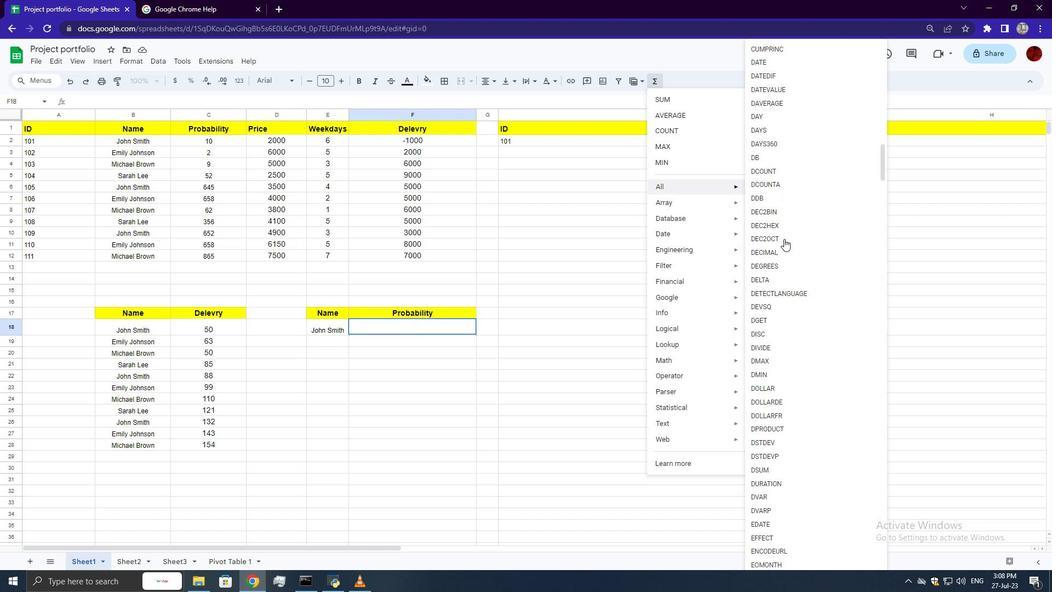 
Action: Mouse moved to (796, 265)
Screenshot: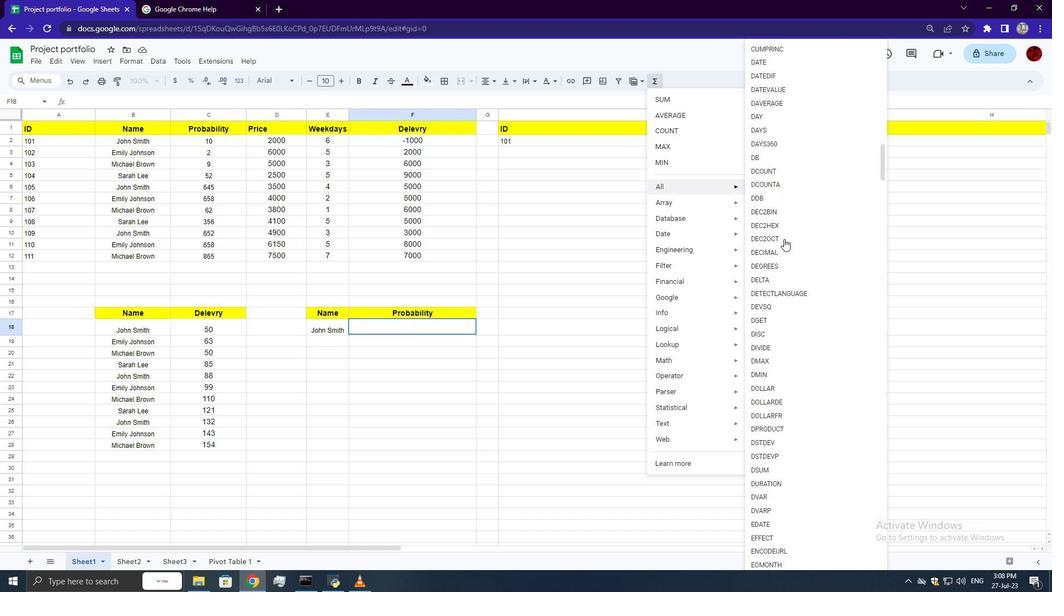
Action: Mouse scrolled (795, 264) with delta (0, 0)
Screenshot: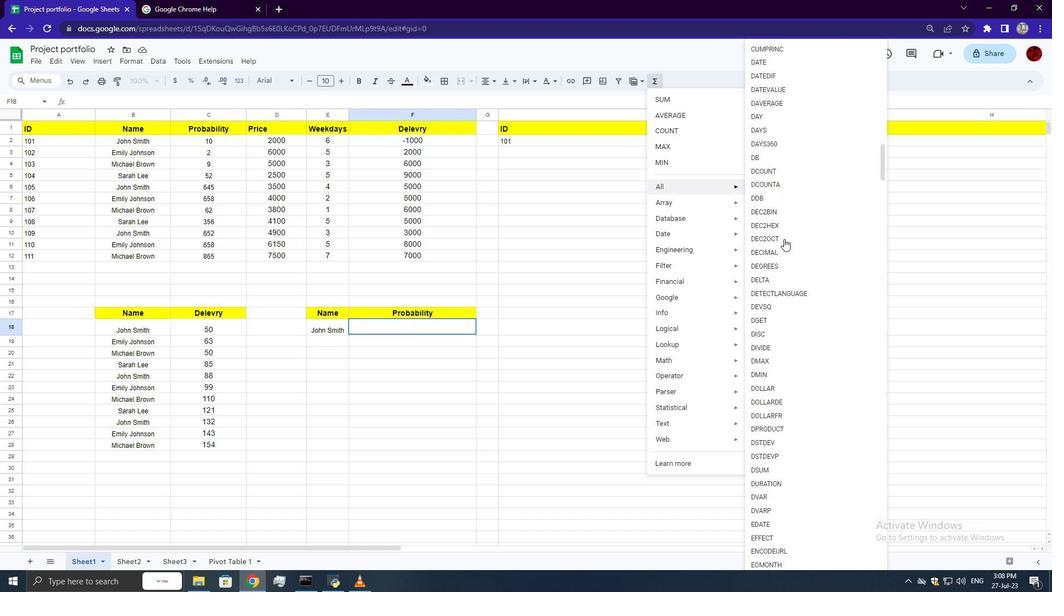
Action: Mouse moved to (797, 267)
Screenshot: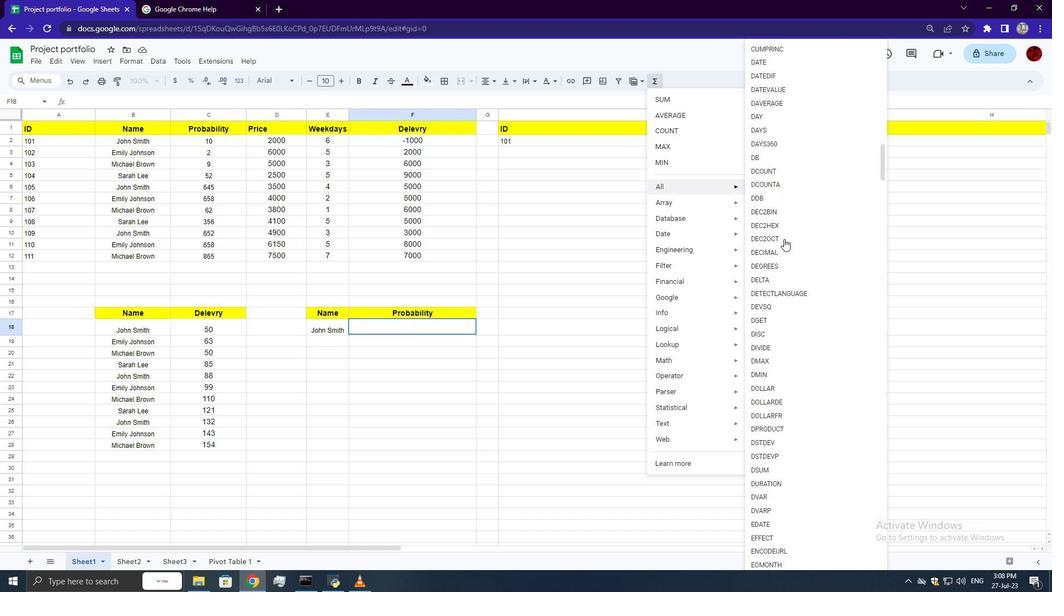 
Action: Mouse scrolled (797, 267) with delta (0, 0)
Screenshot: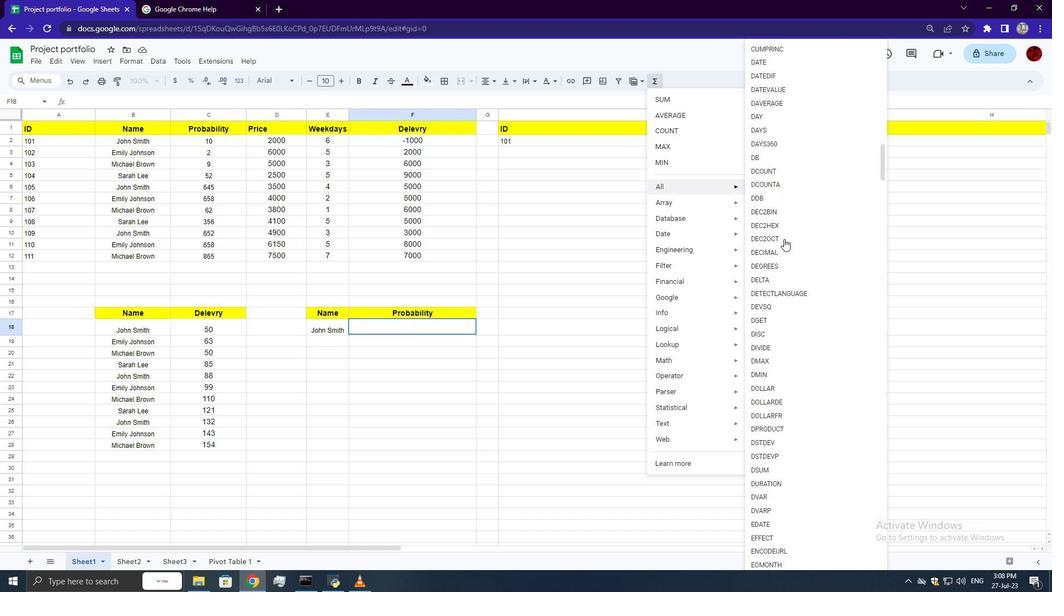 
Action: Mouse moved to (813, 305)
Screenshot: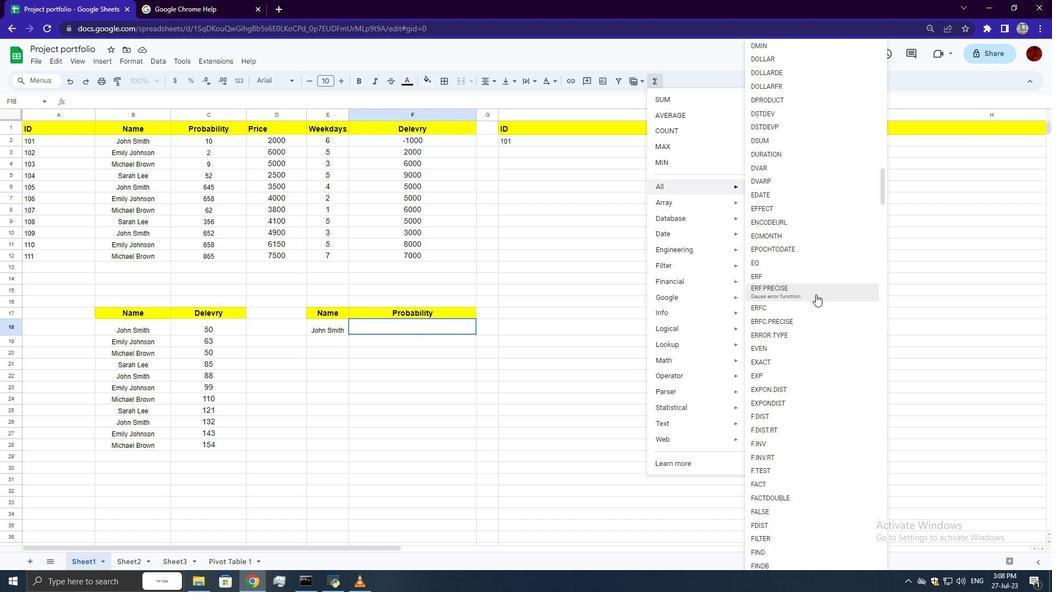 
Action: Mouse scrolled (813, 305) with delta (0, 0)
Screenshot: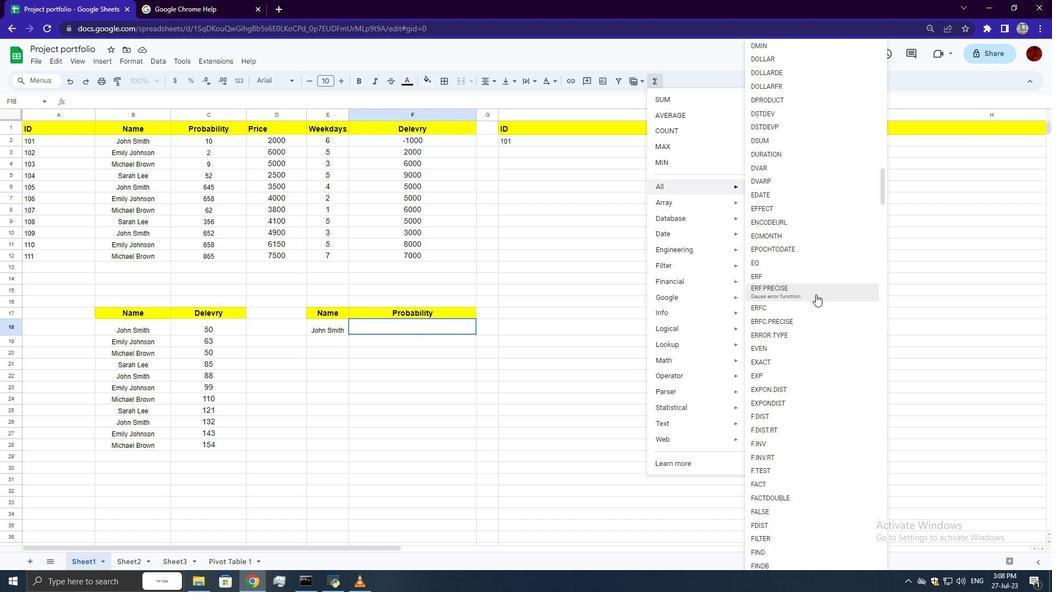 
Action: Mouse moved to (812, 309)
Screenshot: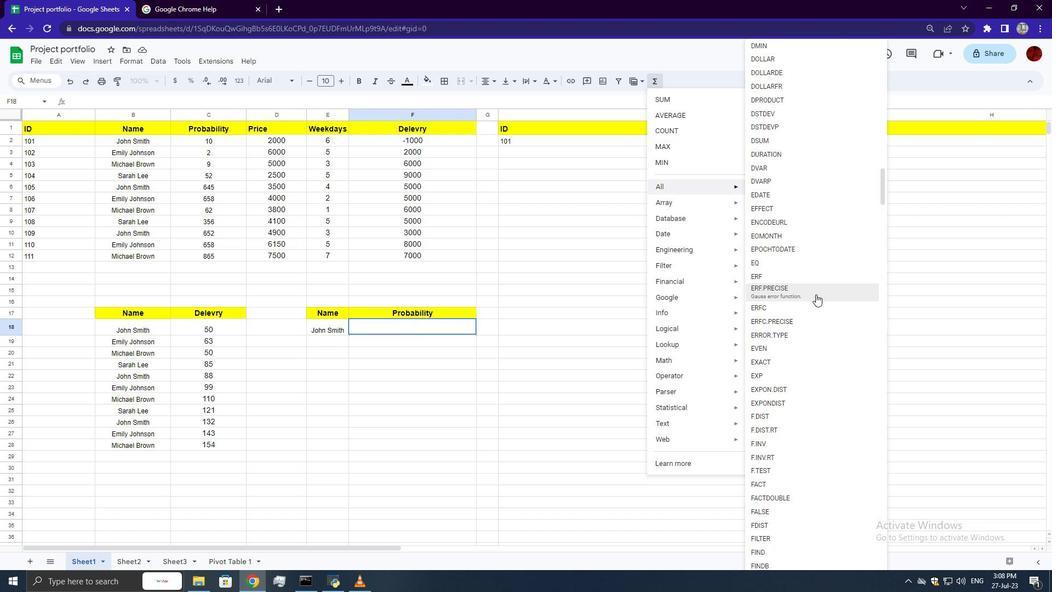 
Action: Mouse scrolled (812, 308) with delta (0, 0)
Screenshot: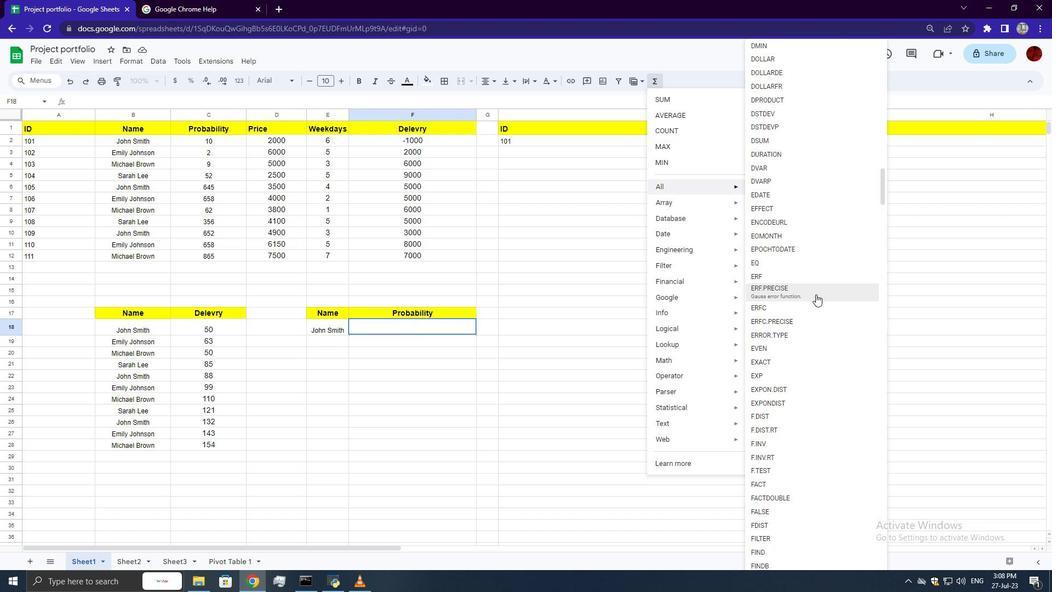 
Action: Mouse moved to (812, 310)
Screenshot: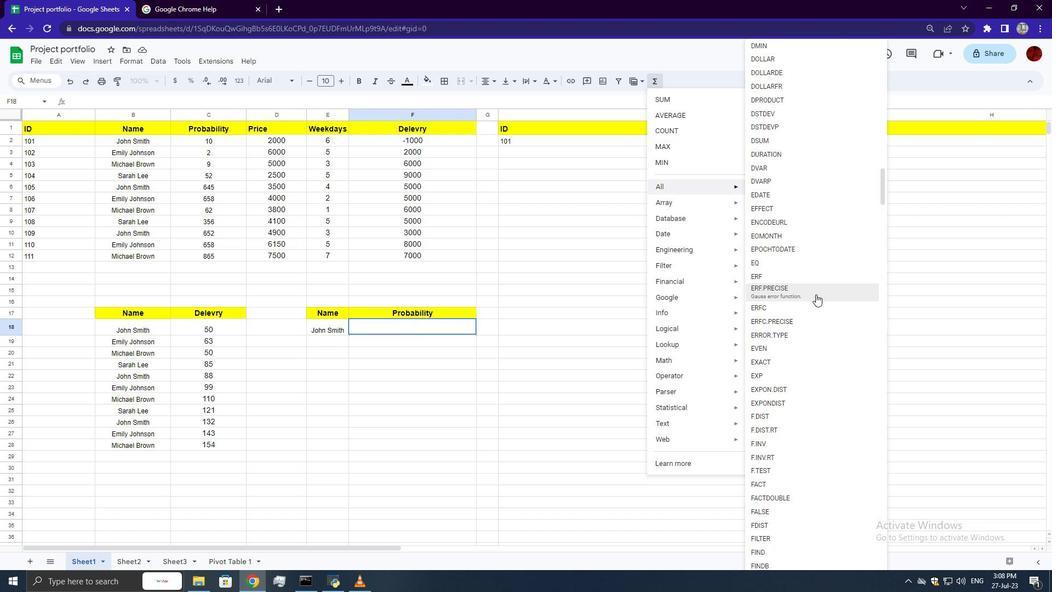 
Action: Mouse scrolled (812, 309) with delta (0, 0)
Screenshot: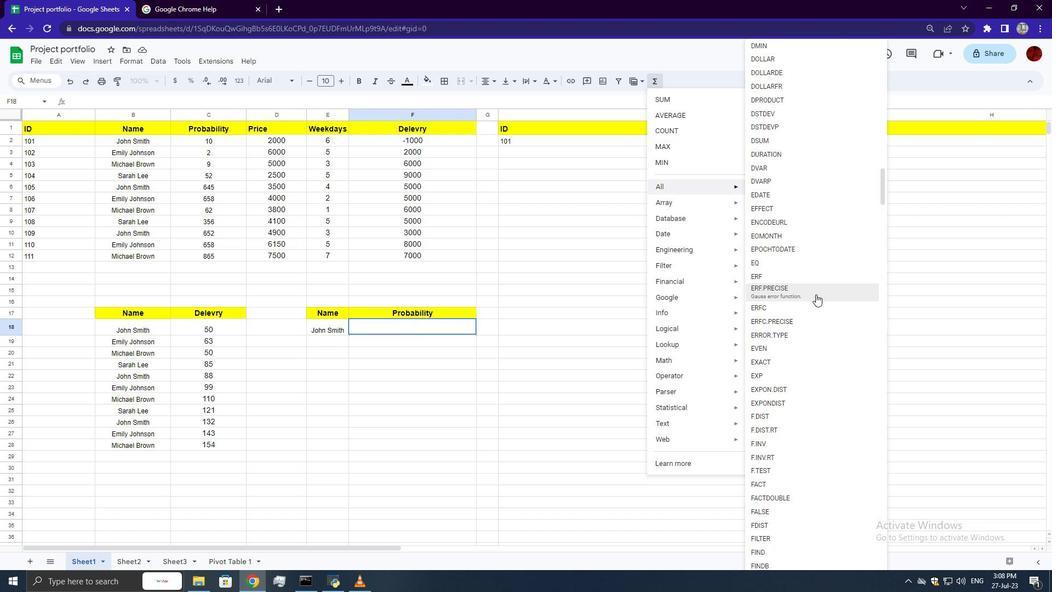 
Action: Mouse scrolled (812, 309) with delta (0, 0)
Screenshot: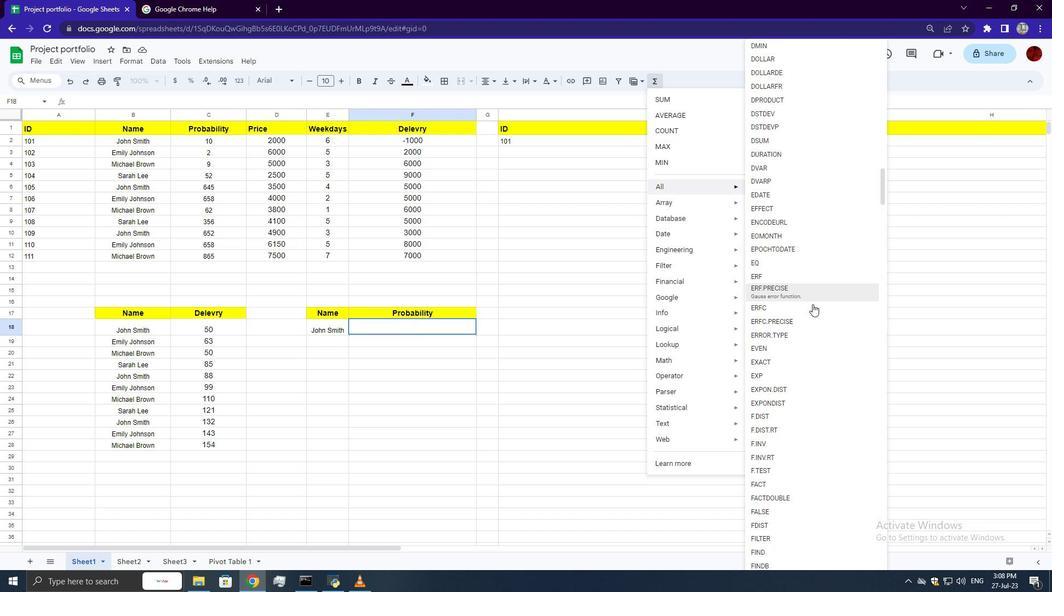 
Action: Mouse scrolled (812, 309) with delta (0, 0)
Screenshot: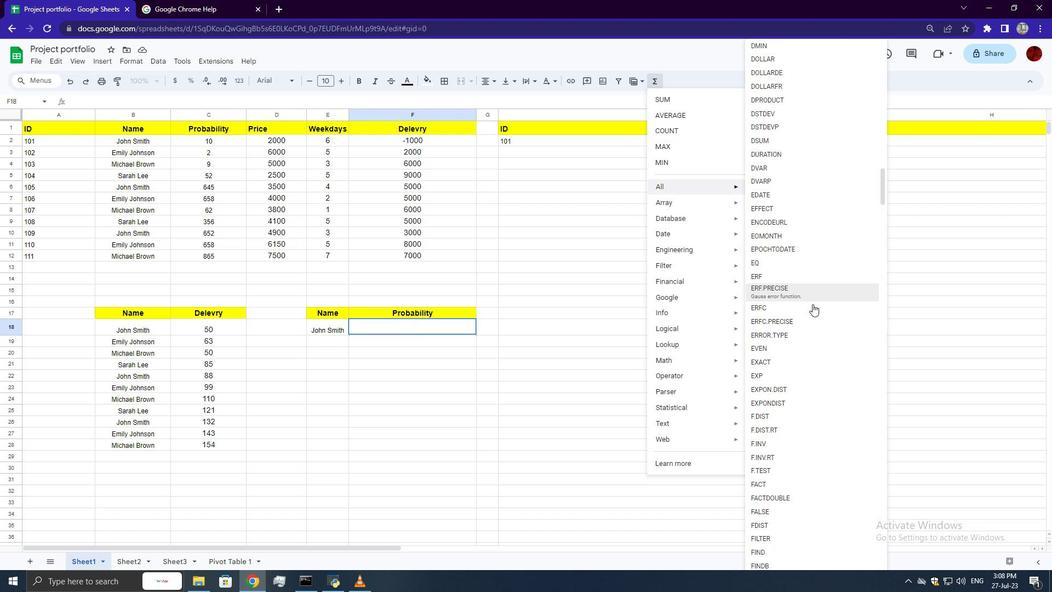
Action: Mouse scrolled (812, 309) with delta (0, 0)
Screenshot: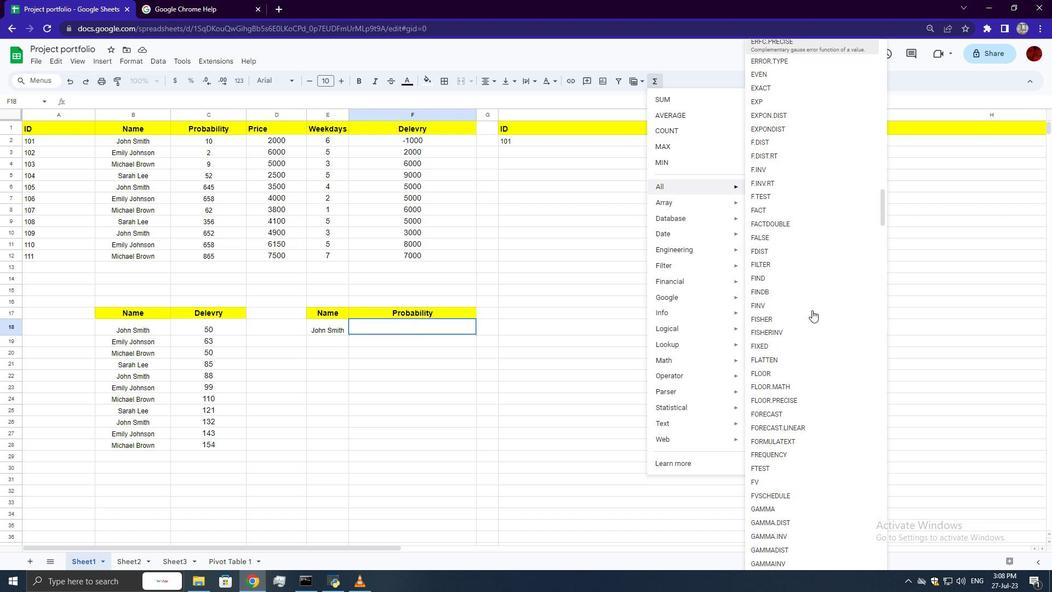 
Action: Mouse scrolled (812, 309) with delta (0, 0)
Screenshot: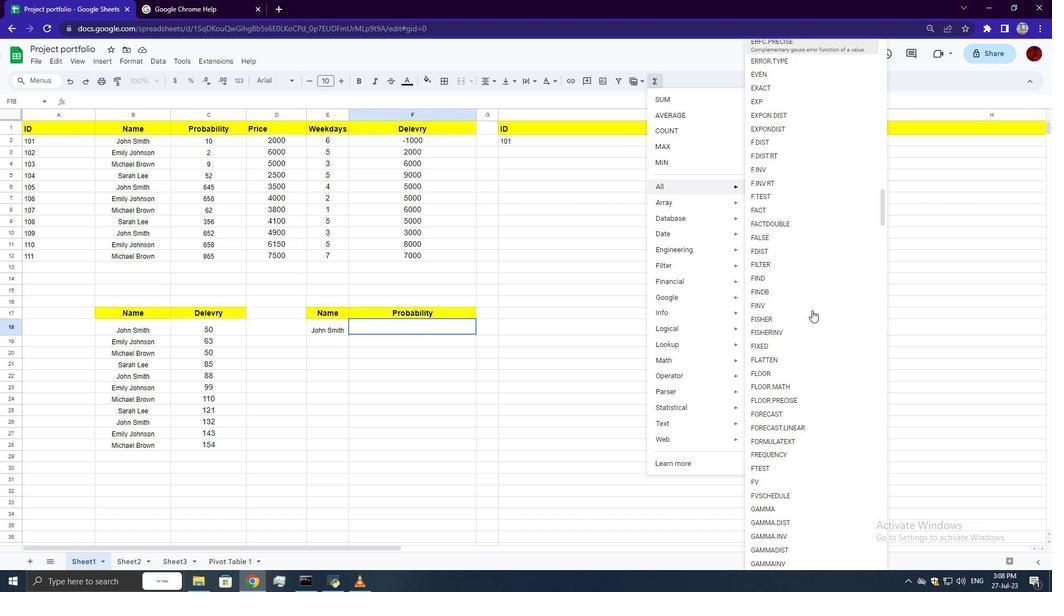 
Action: Mouse moved to (812, 312)
Screenshot: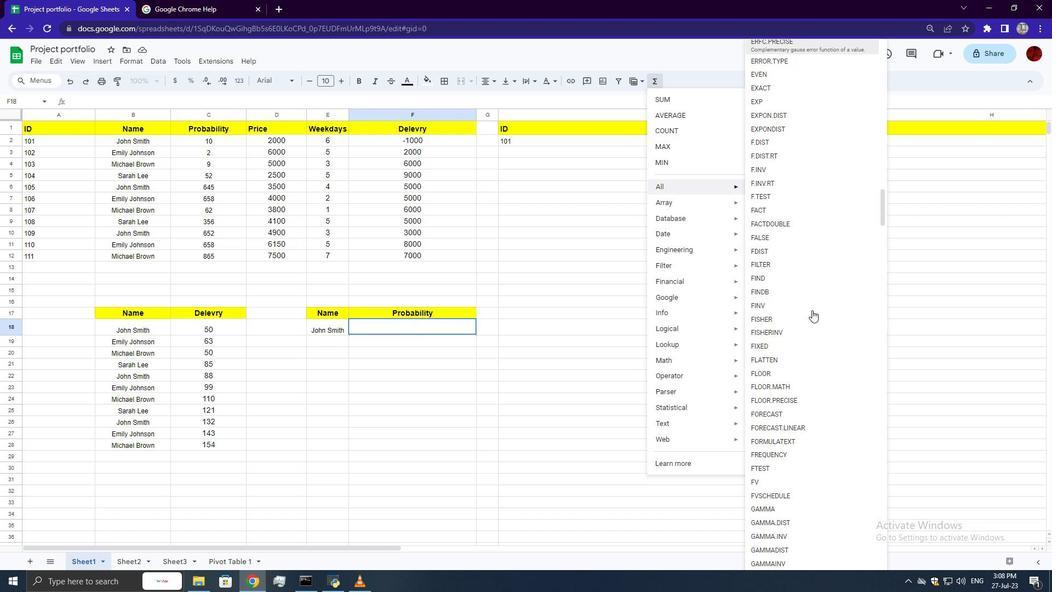 
Action: Mouse scrolled (812, 311) with delta (0, 0)
Screenshot: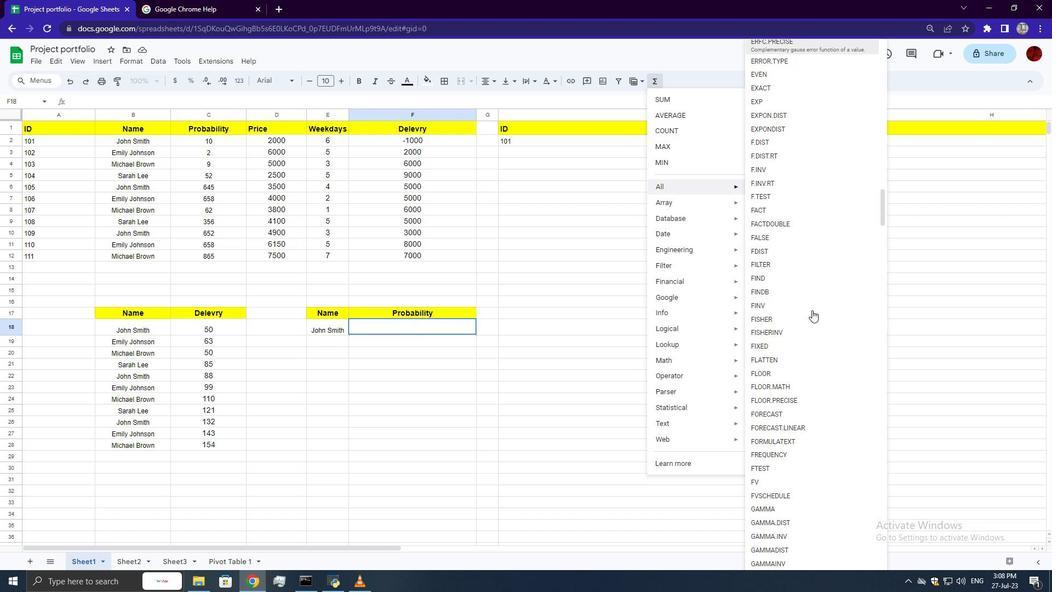 
Action: Mouse moved to (812, 313)
Screenshot: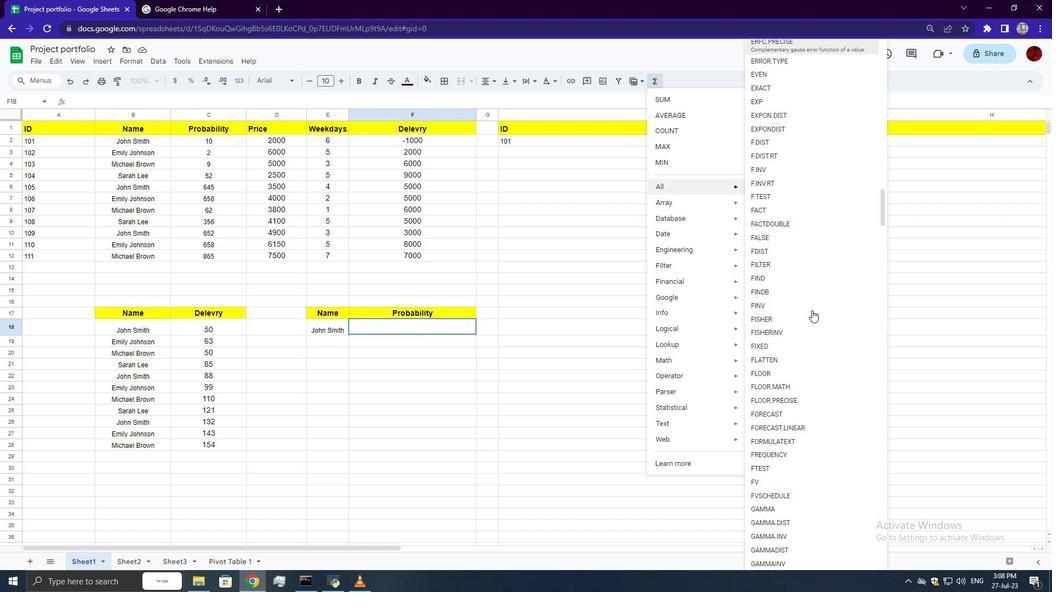 
Action: Mouse scrolled (812, 312) with delta (0, 0)
Screenshot: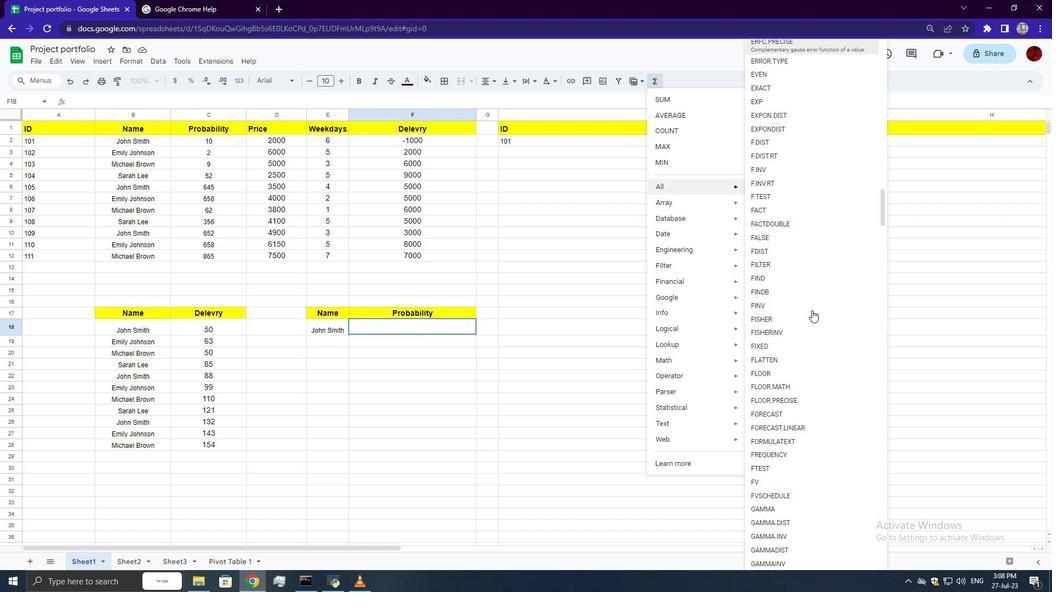 
Action: Mouse scrolled (812, 312) with delta (0, 0)
Screenshot: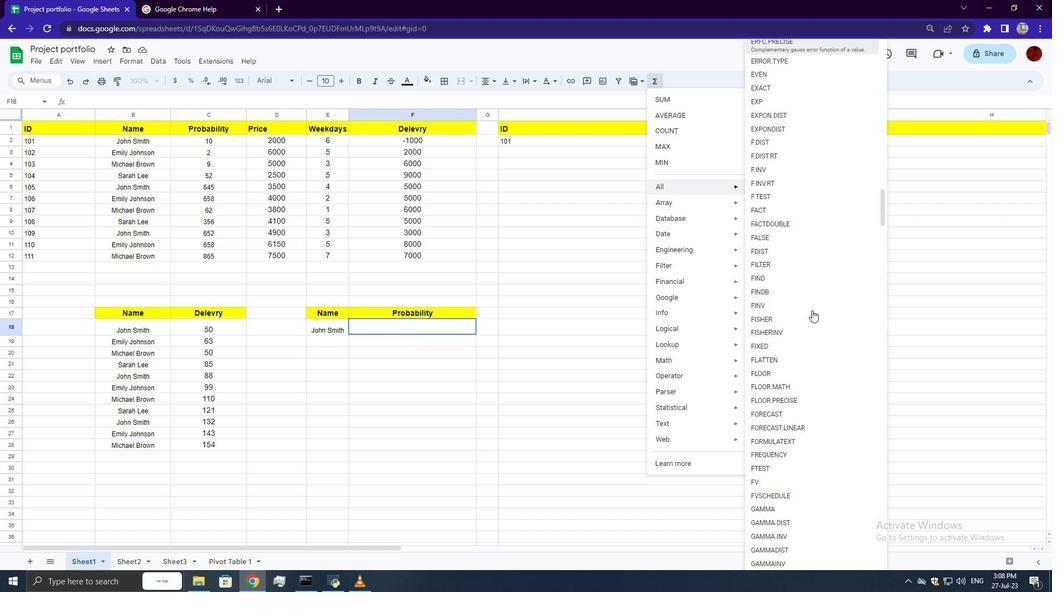 
Action: Mouse scrolled (812, 312) with delta (0, 0)
Screenshot: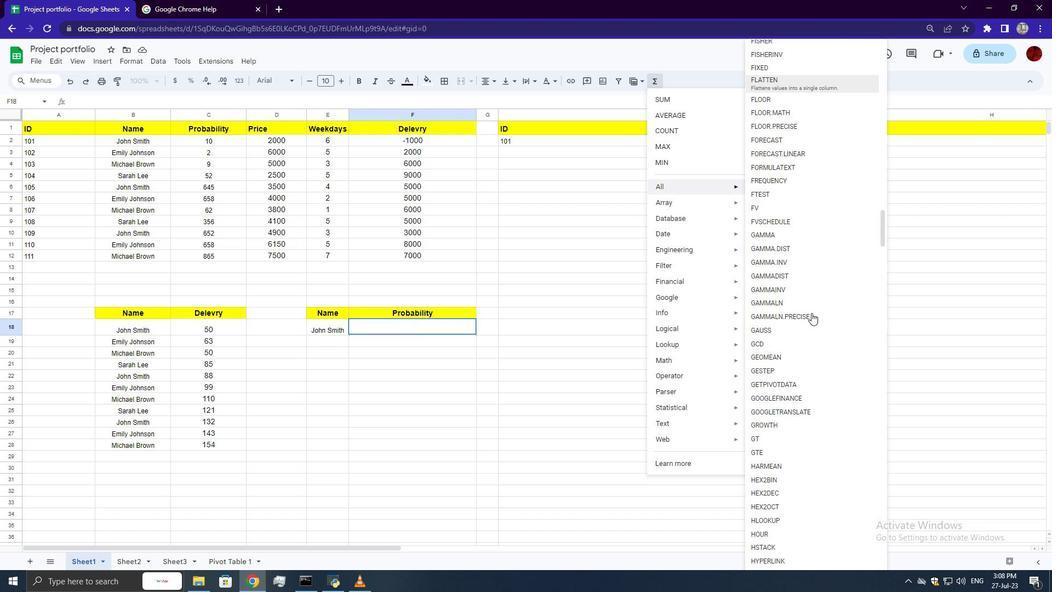 
Action: Mouse scrolled (812, 312) with delta (0, 0)
Screenshot: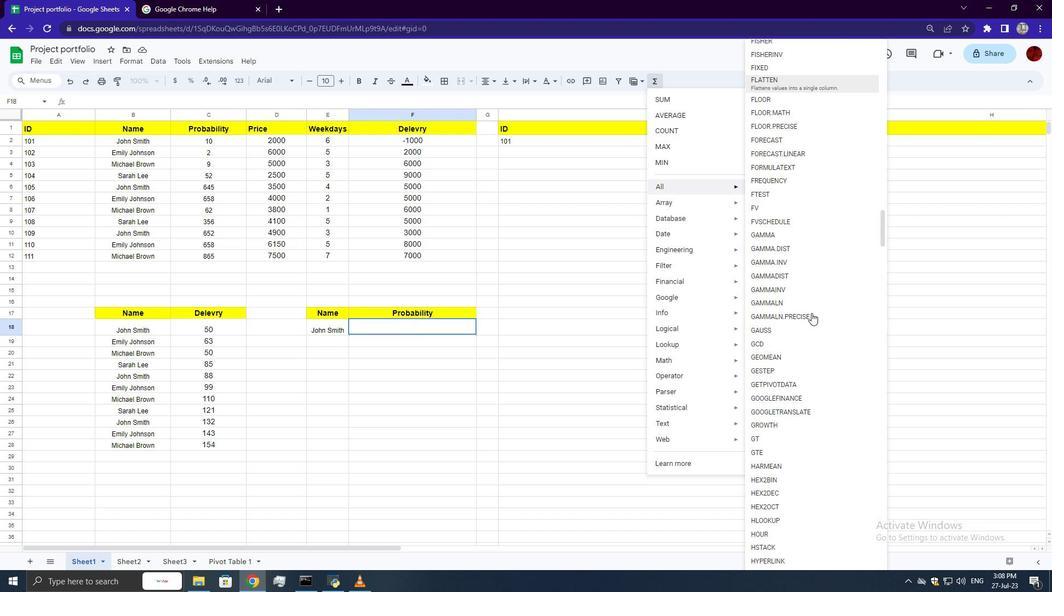 
Action: Mouse scrolled (812, 312) with delta (0, 0)
Screenshot: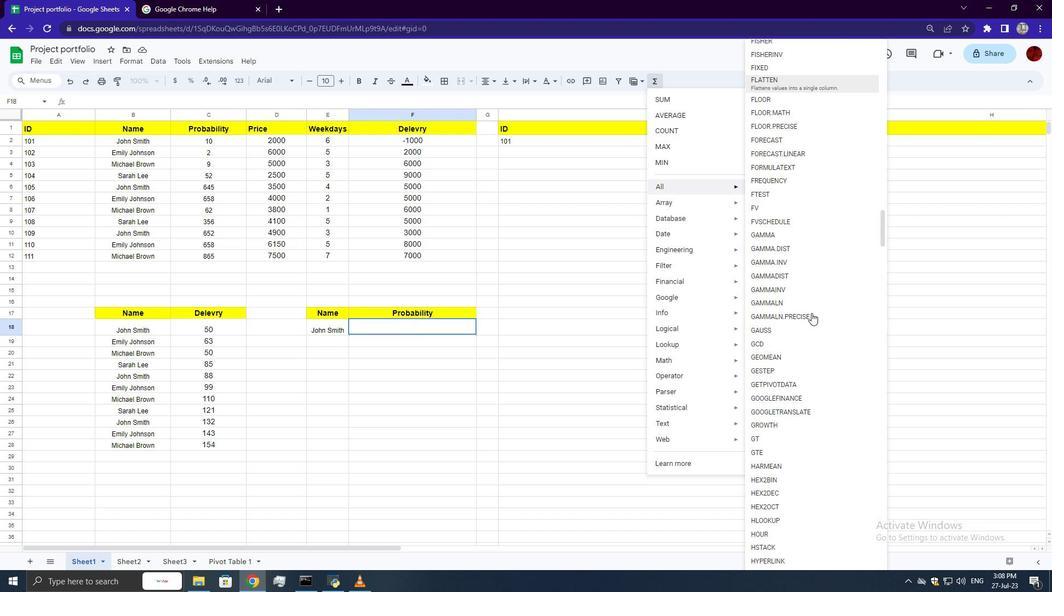 
Action: Mouse scrolled (812, 312) with delta (0, 0)
Screenshot: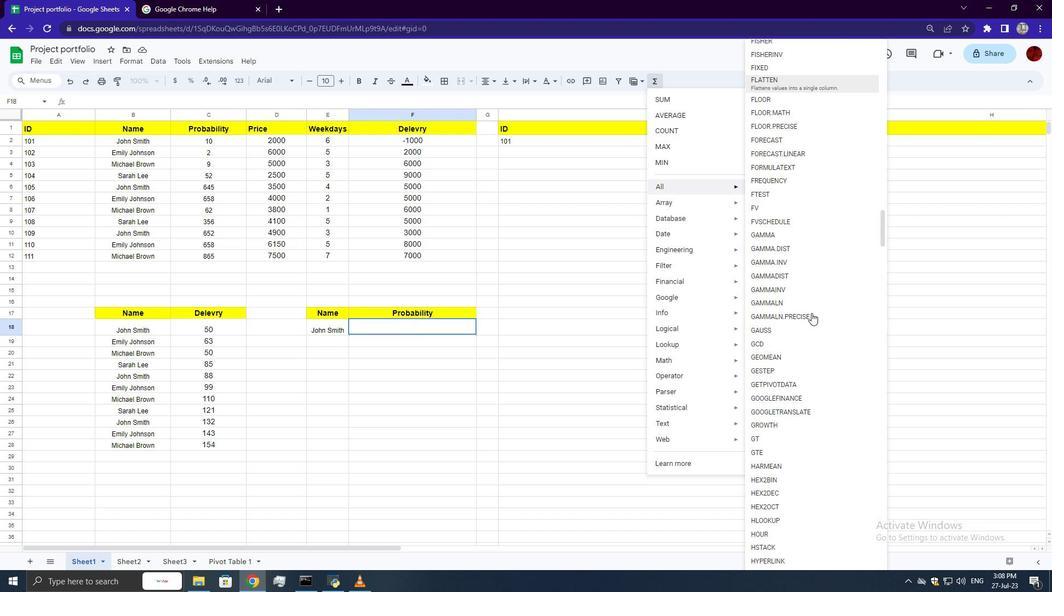 
Action: Mouse scrolled (812, 312) with delta (0, 0)
Screenshot: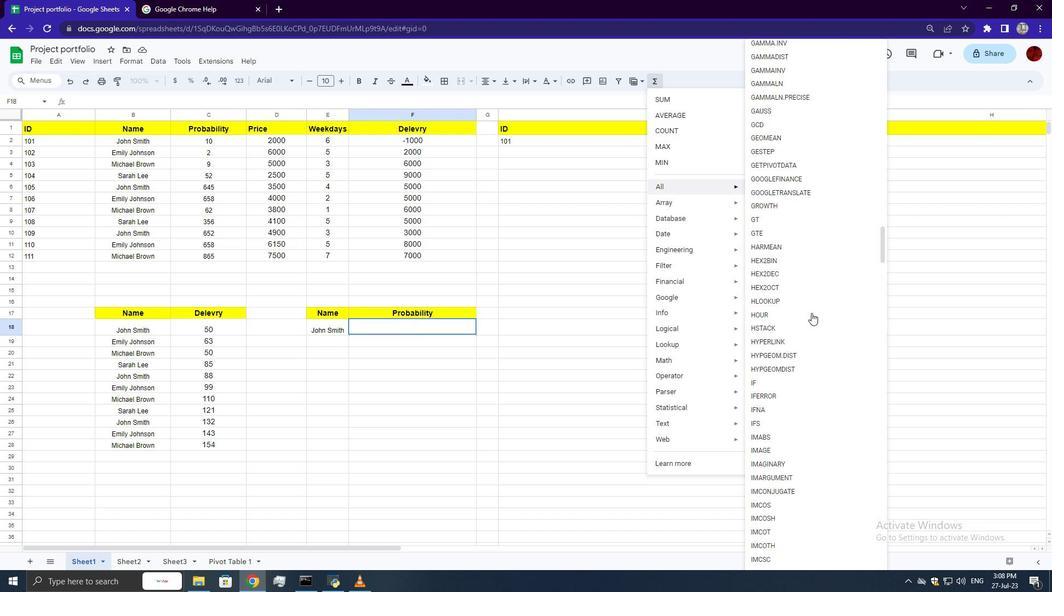 
Action: Mouse scrolled (812, 312) with delta (0, 0)
Screenshot: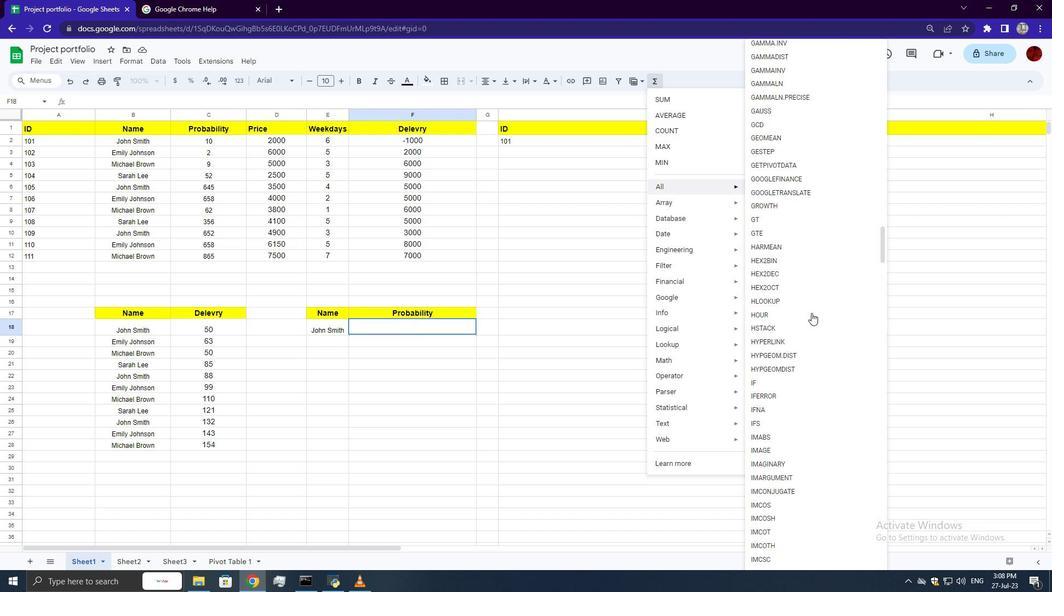 
Action: Mouse scrolled (812, 312) with delta (0, 0)
Screenshot: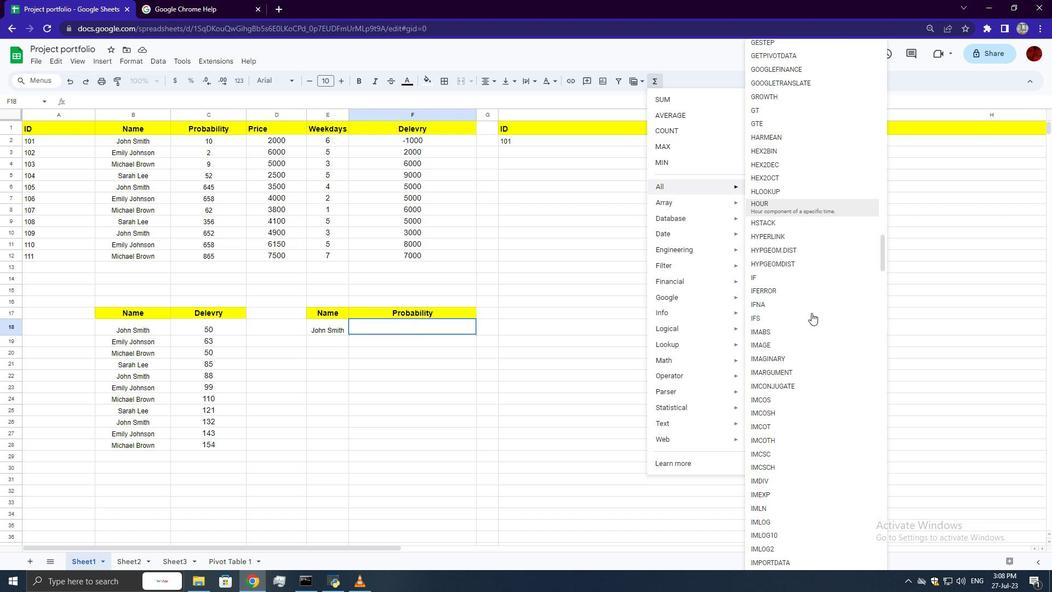 
Action: Mouse scrolled (812, 312) with delta (0, 0)
Screenshot: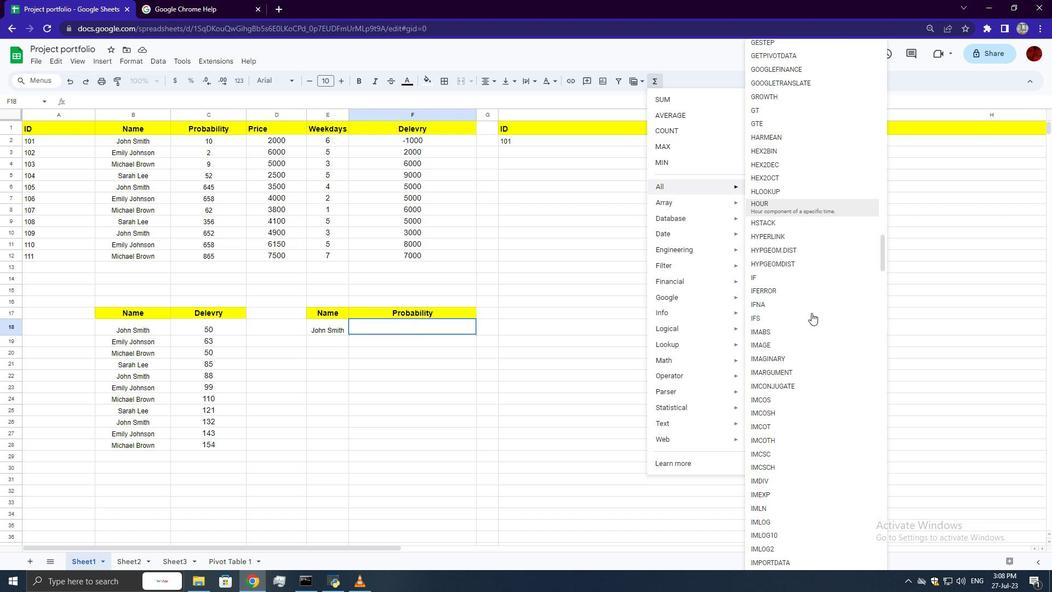 
Action: Mouse scrolled (812, 312) with delta (0, 0)
Screenshot: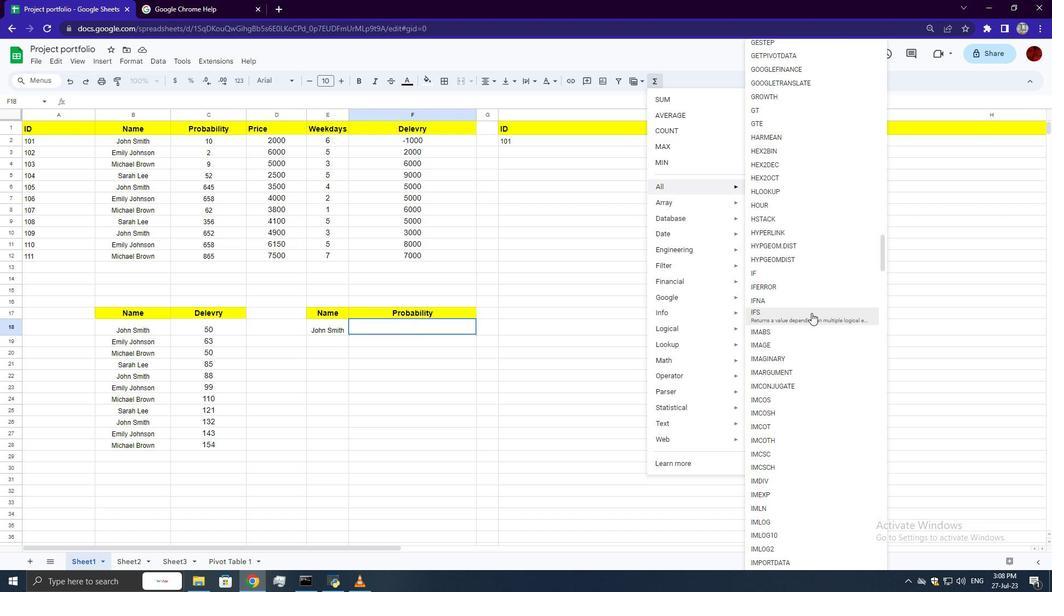 
Action: Mouse scrolled (812, 312) with delta (0, 0)
Screenshot: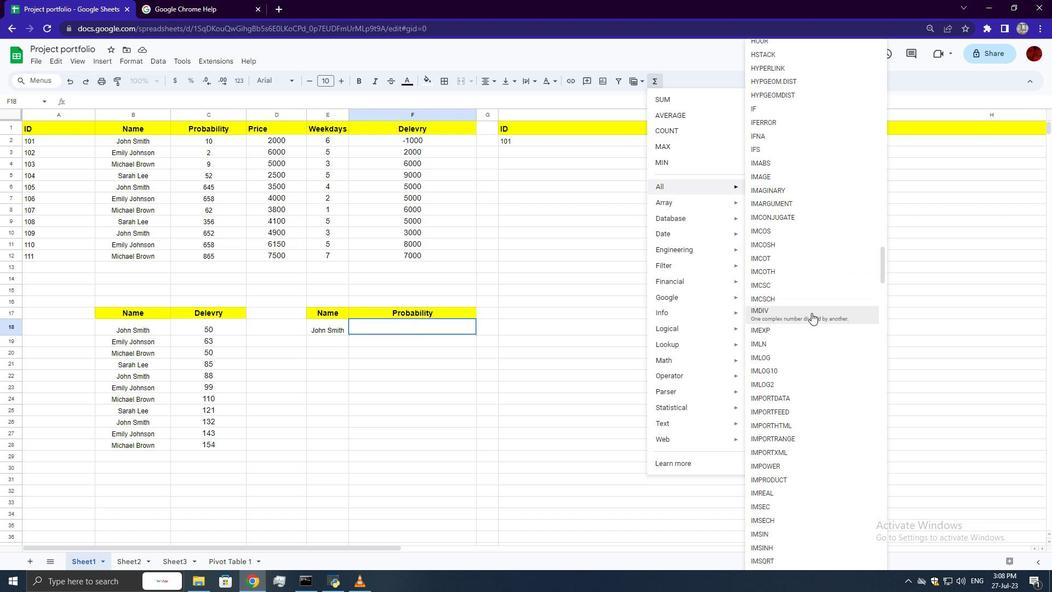 
Action: Mouse scrolled (812, 312) with delta (0, 0)
Screenshot: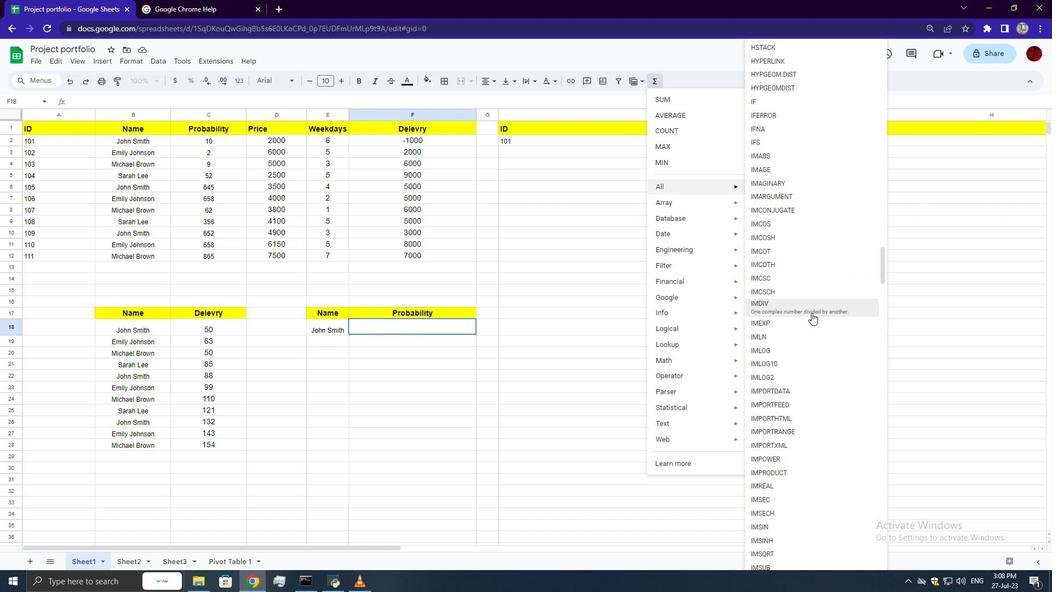 
Action: Mouse scrolled (812, 312) with delta (0, 0)
Screenshot: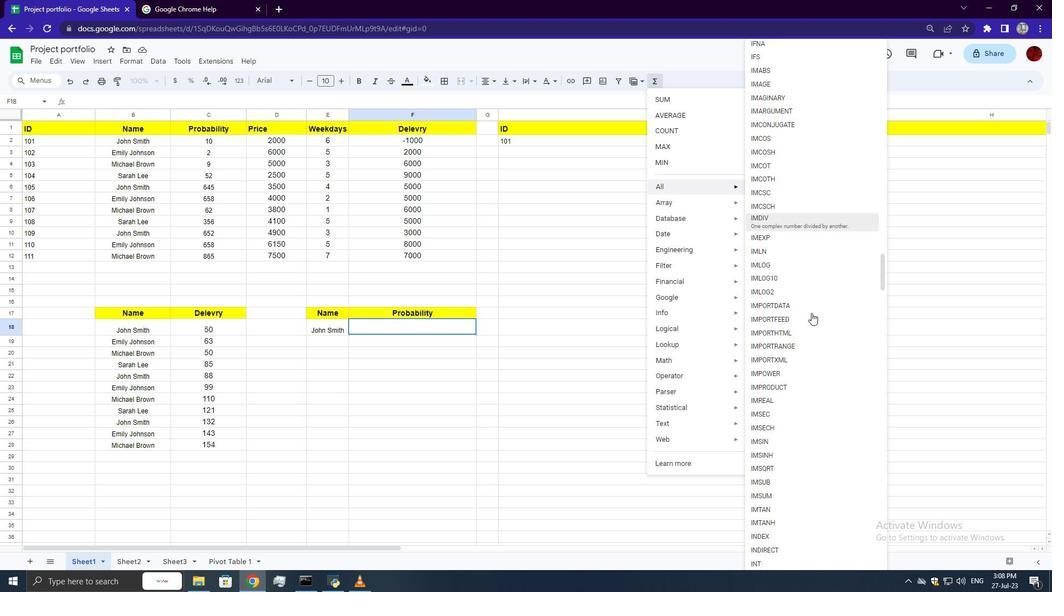 
Action: Mouse scrolled (812, 312) with delta (0, 0)
Screenshot: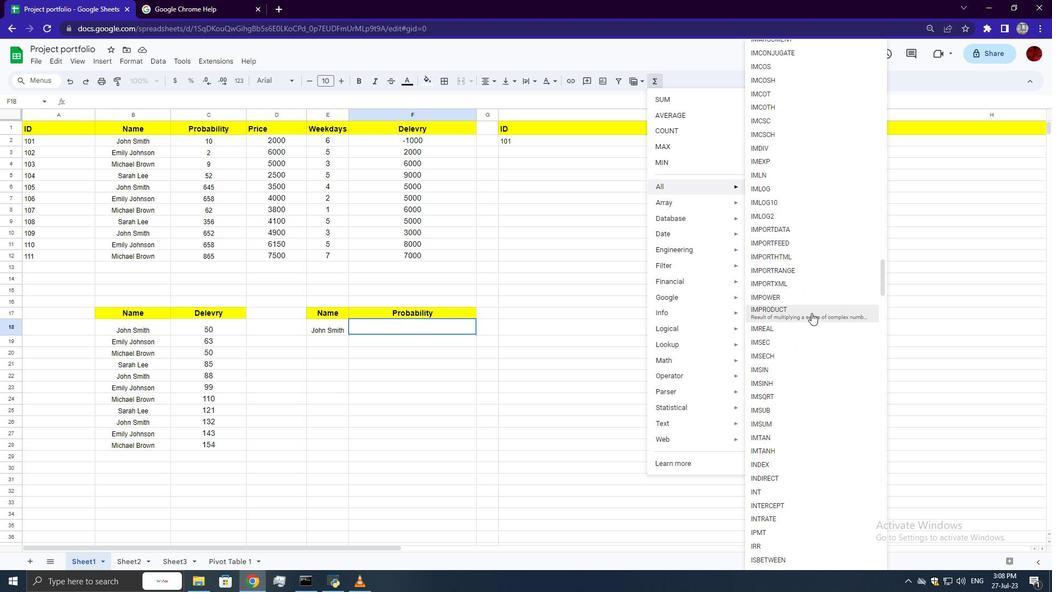 
Action: Mouse scrolled (812, 312) with delta (0, 0)
Screenshot: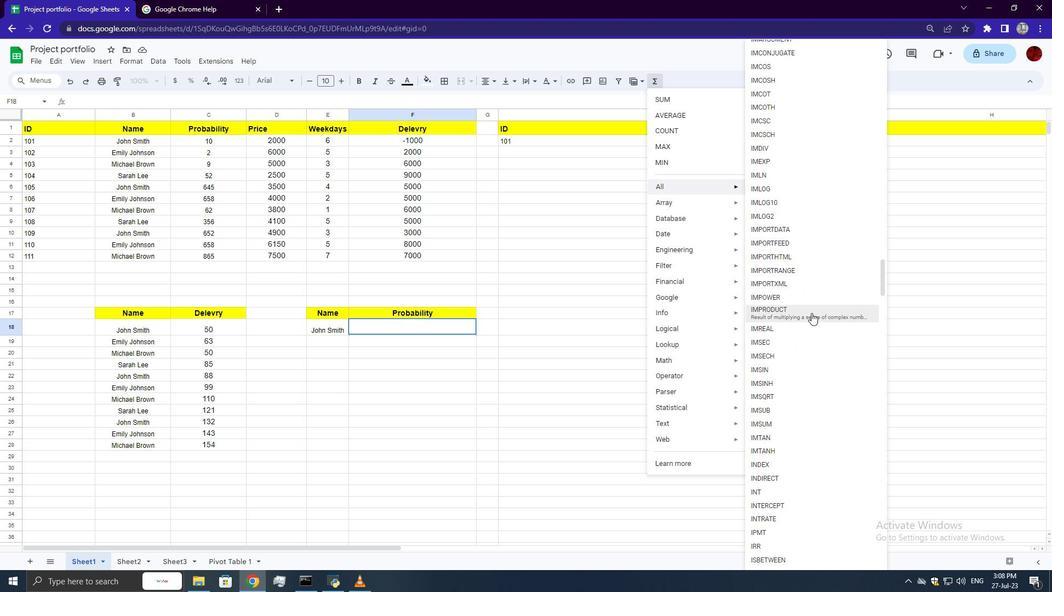 
Action: Mouse scrolled (812, 312) with delta (0, 0)
Screenshot: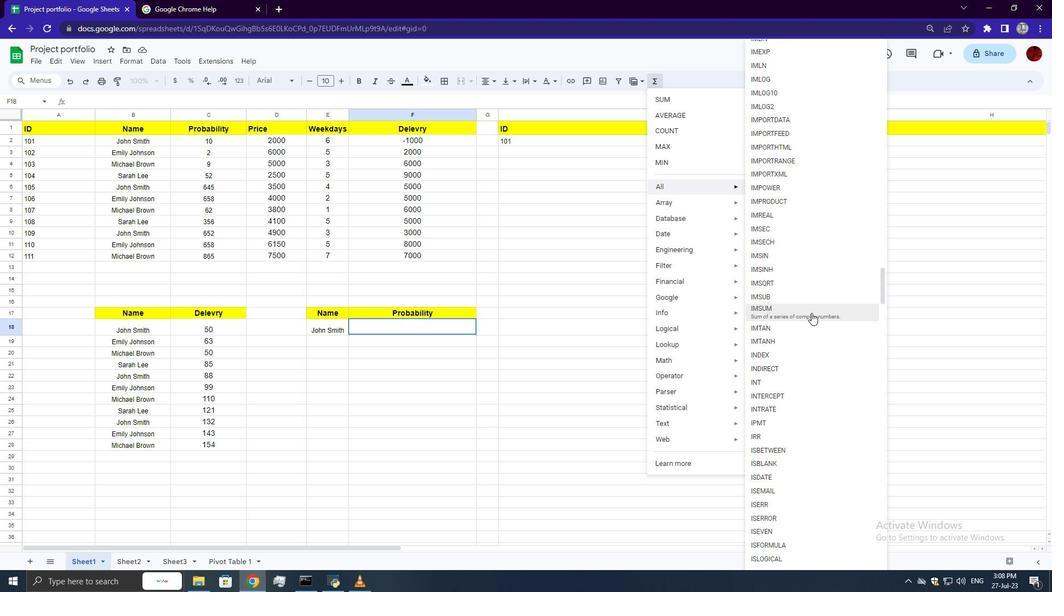 
Action: Mouse scrolled (812, 312) with delta (0, 0)
Screenshot: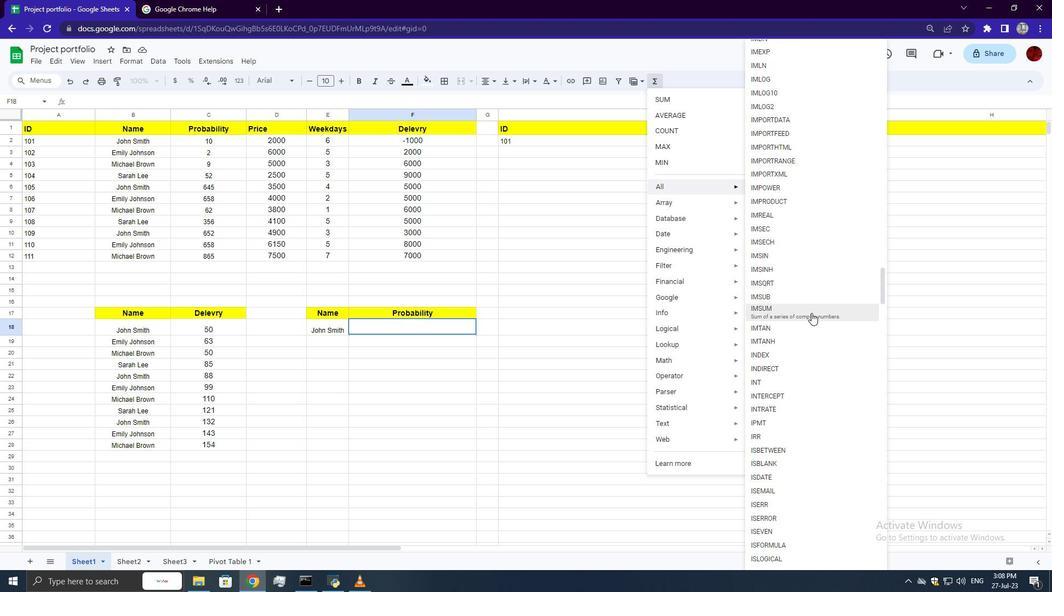 
Action: Mouse scrolled (812, 312) with delta (0, 0)
Screenshot: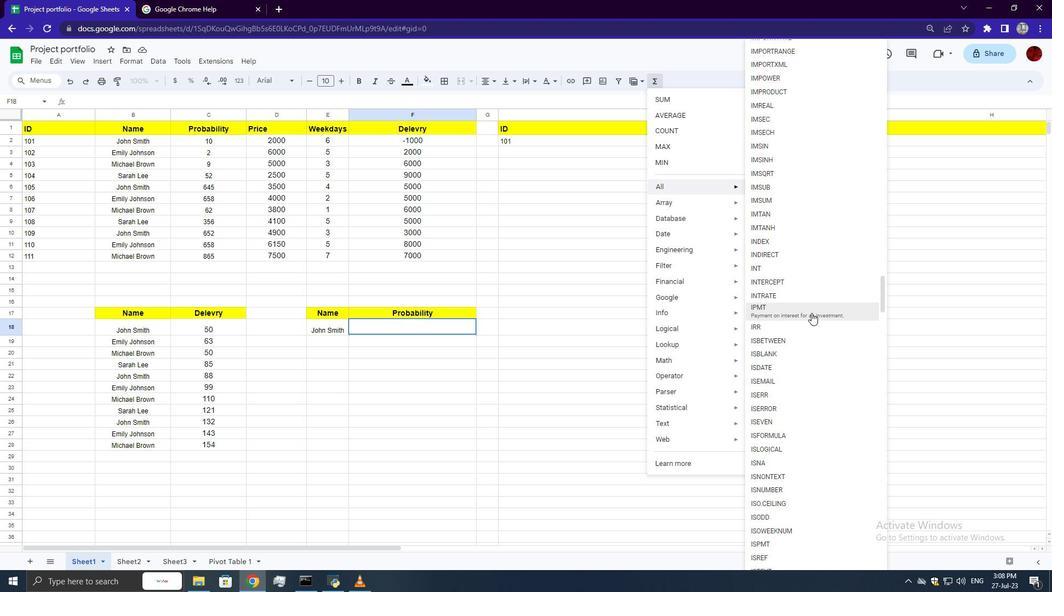 
Action: Mouse scrolled (812, 312) with delta (0, 0)
Screenshot: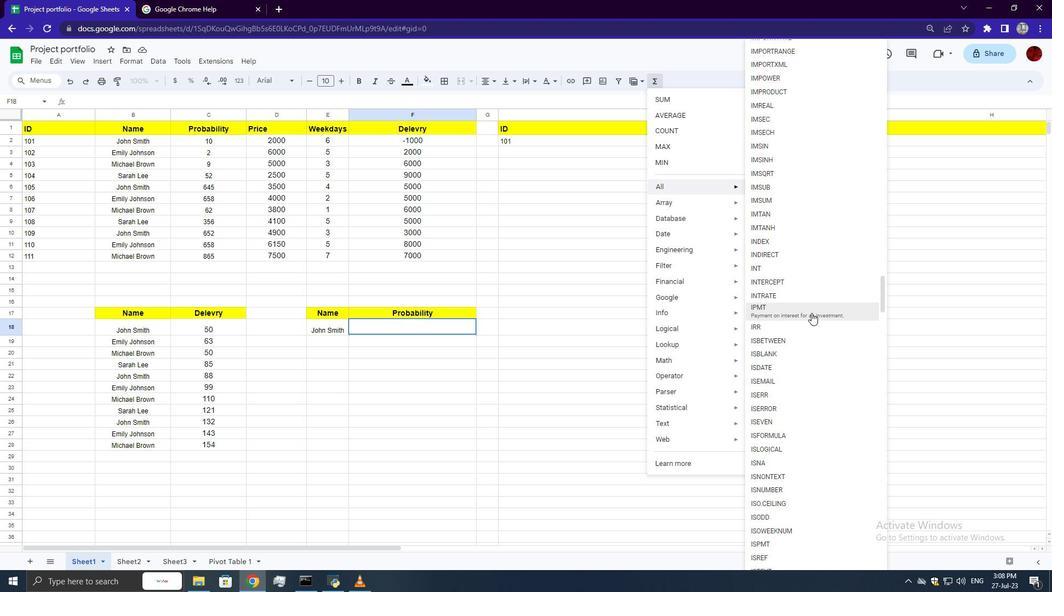 
Action: Mouse moved to (792, 403)
Screenshot: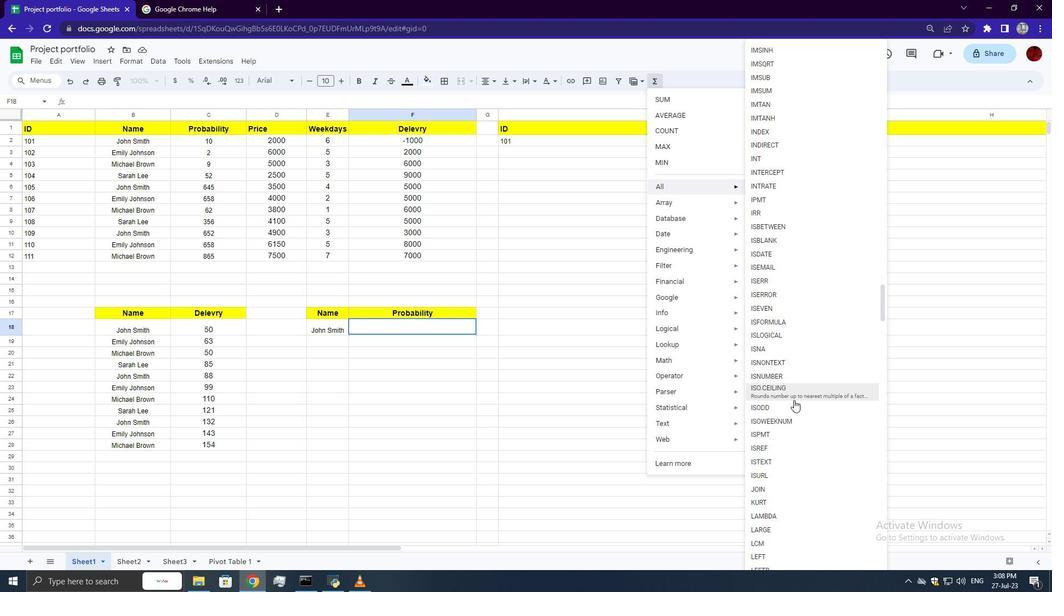 
Action: Mouse pressed left at (792, 403)
Screenshot: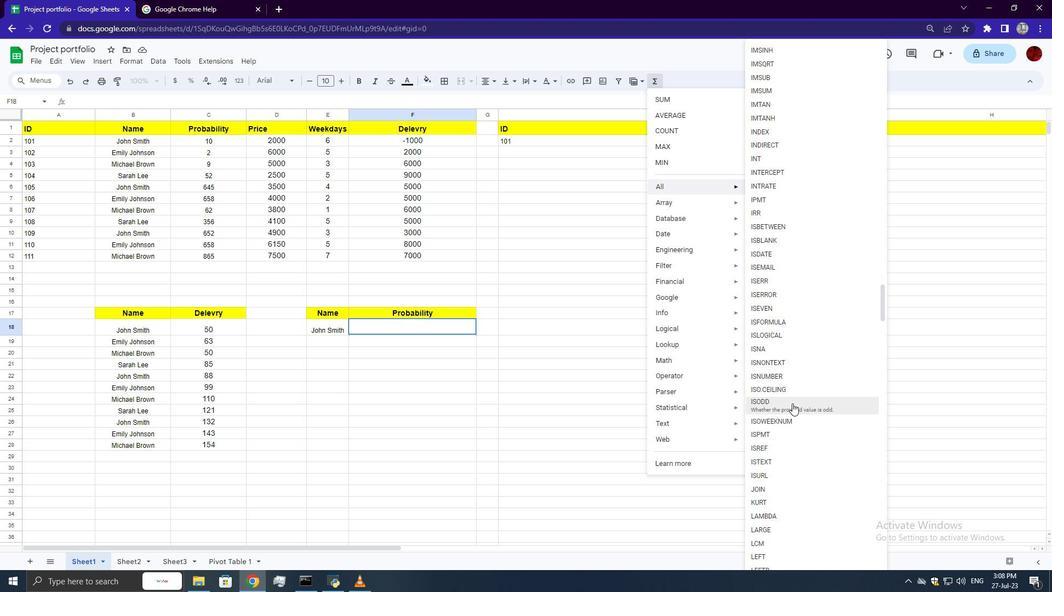
Action: Key pressed 4<Key.enter>
Screenshot: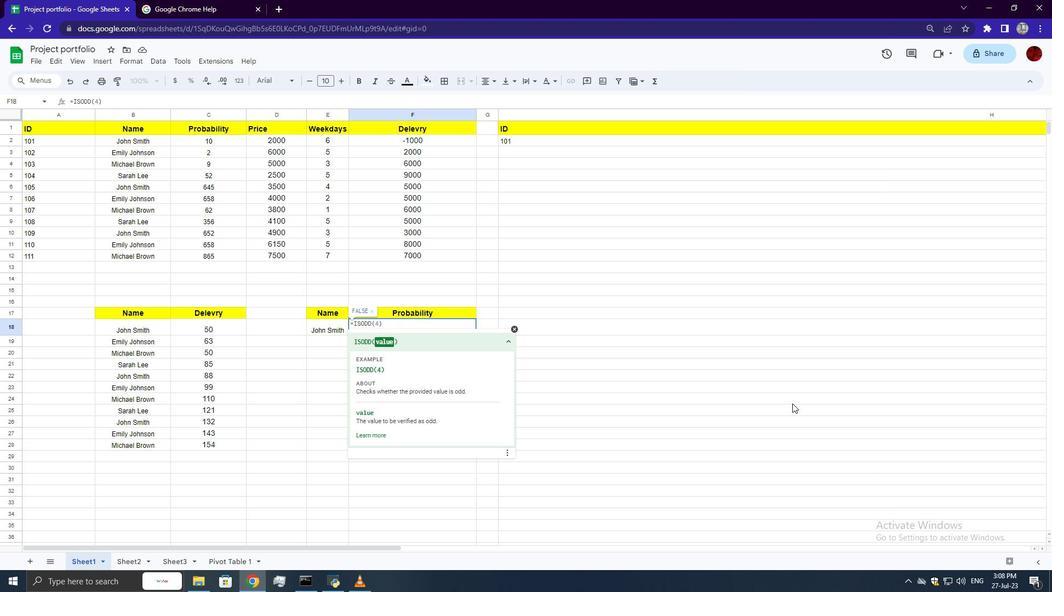 
